 Task: Search one way flight ticket for 2 adults, 2 infants in seat and 1 infant on lap in first from Corpus Christi: Corpus Christi International Airport to Evansville: Evansville Regional Airport on 8-3-2023. Choice of flights is Alaska. Number of bags: 5 checked bags. Price is upto 109000. Outbound departure time preference is 23:30.
Action: Mouse moved to (332, 133)
Screenshot: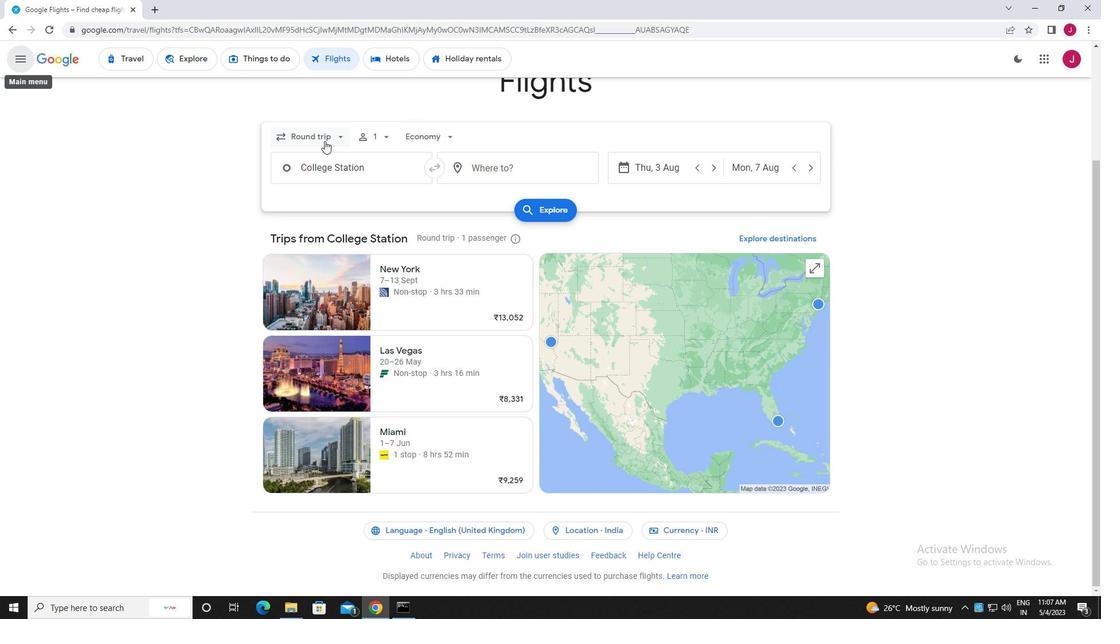
Action: Mouse pressed left at (332, 133)
Screenshot: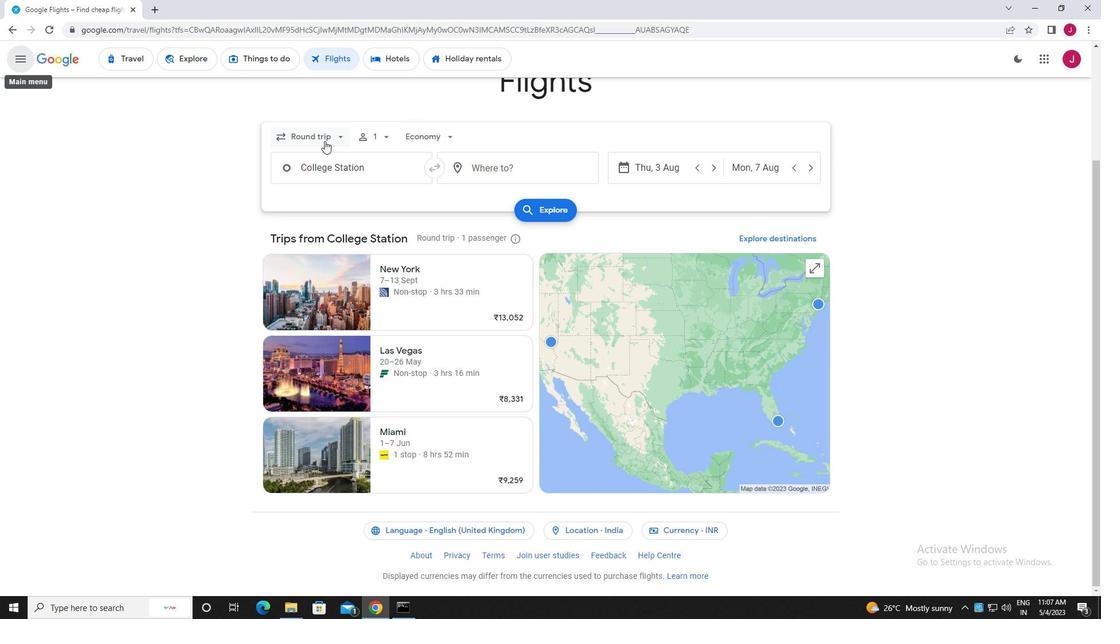 
Action: Mouse moved to (320, 187)
Screenshot: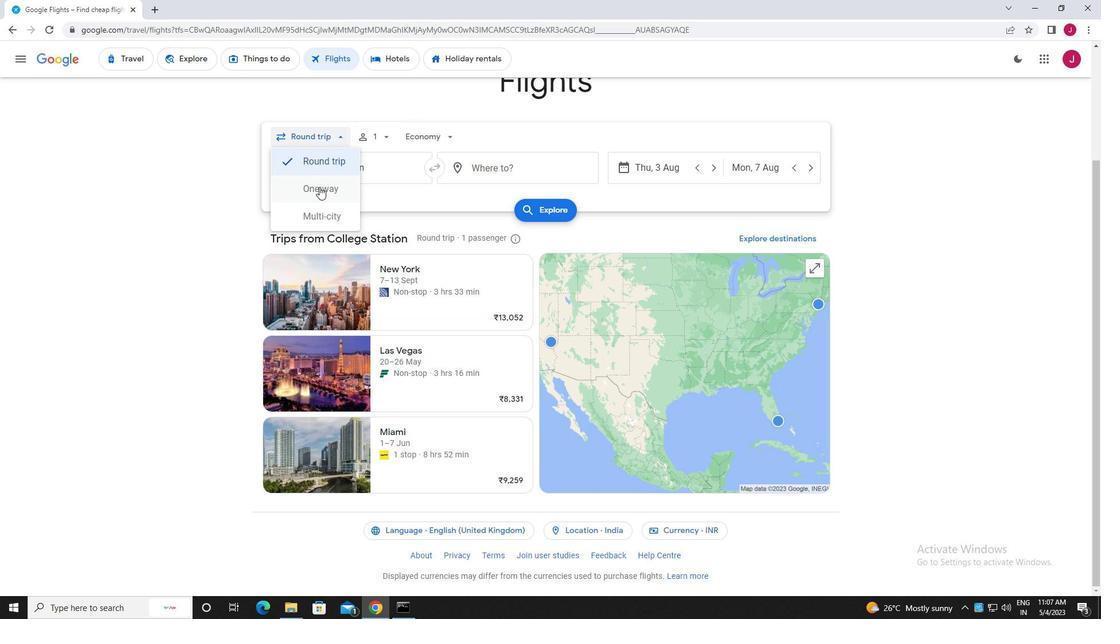 
Action: Mouse pressed left at (320, 187)
Screenshot: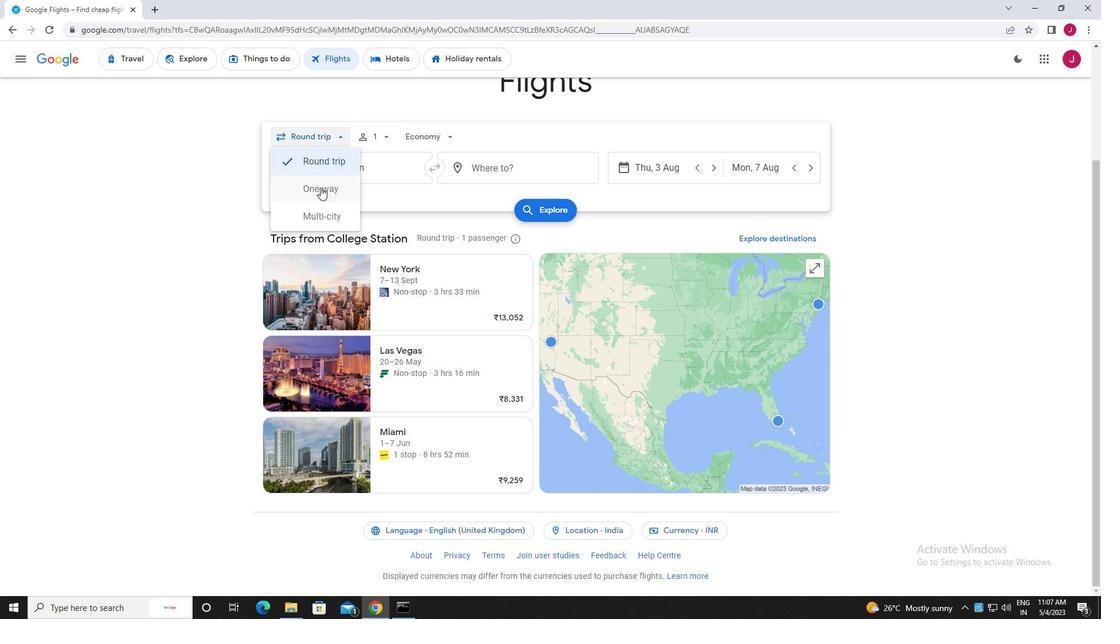 
Action: Mouse moved to (378, 138)
Screenshot: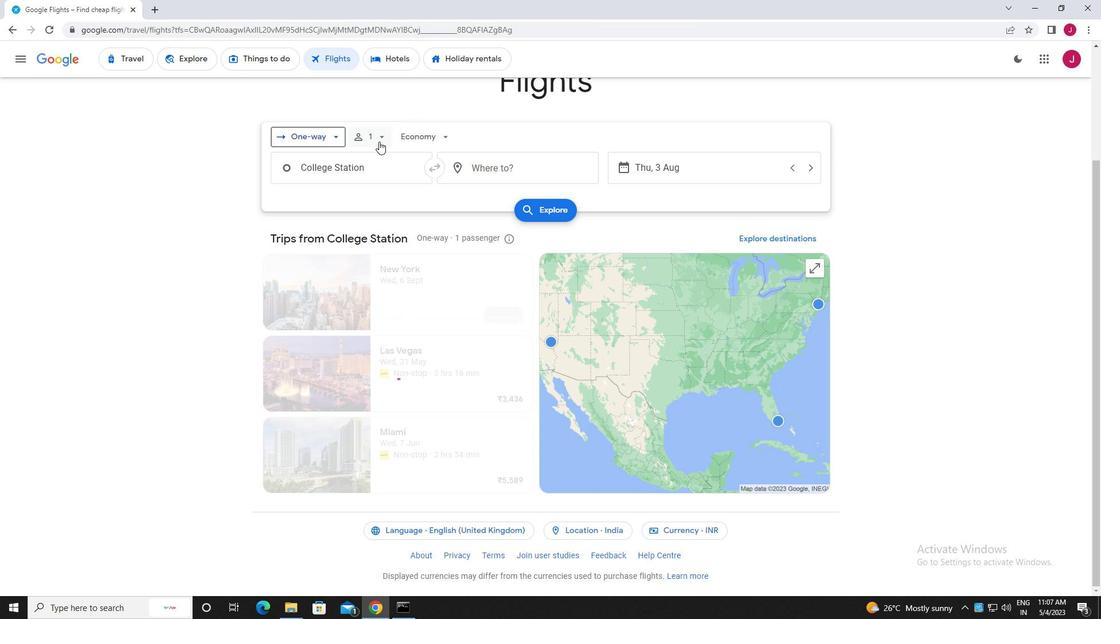 
Action: Mouse pressed left at (378, 138)
Screenshot: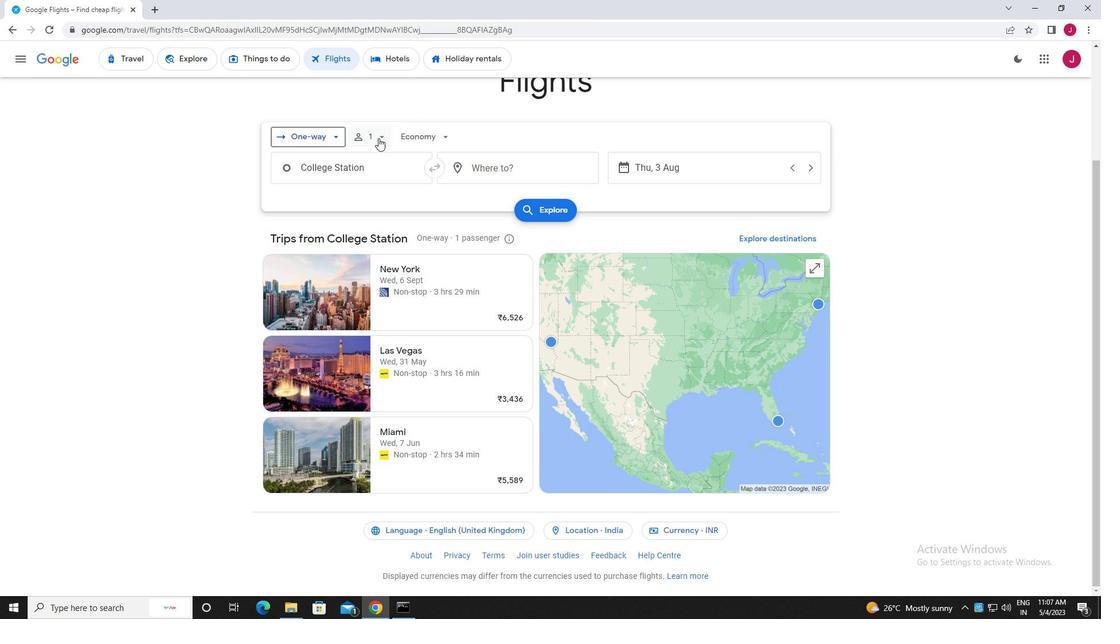 
Action: Mouse moved to (472, 167)
Screenshot: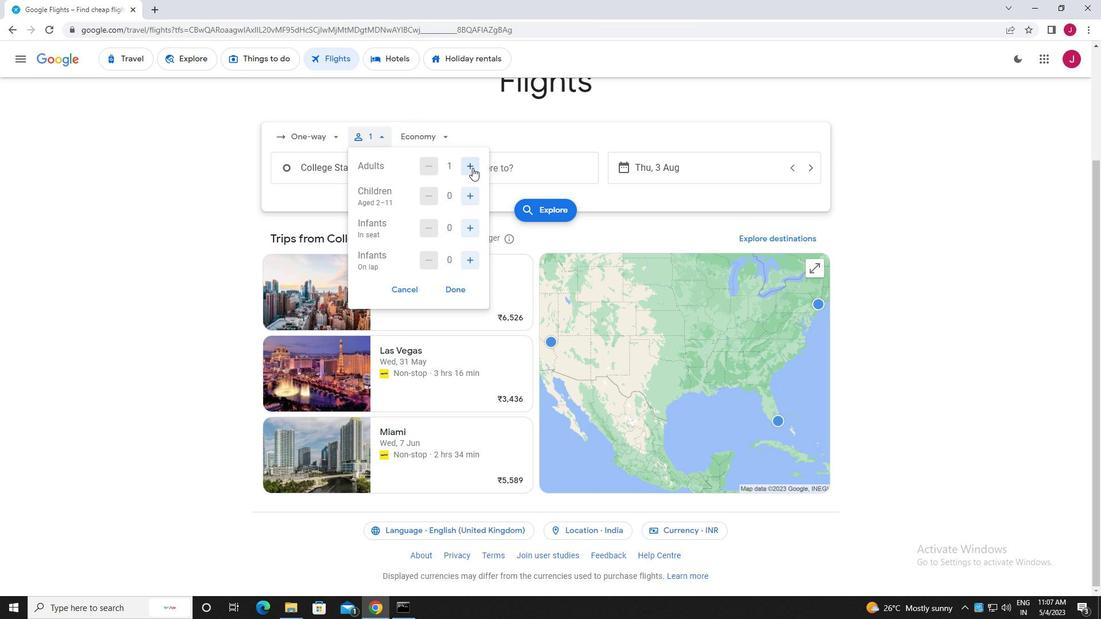 
Action: Mouse pressed left at (472, 167)
Screenshot: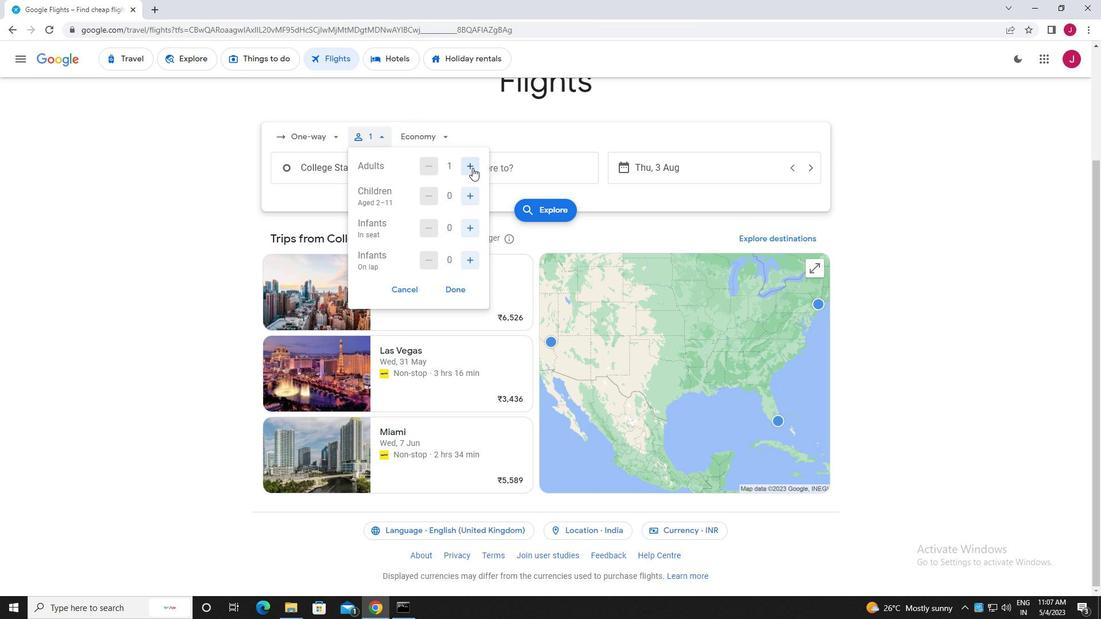 
Action: Mouse moved to (469, 198)
Screenshot: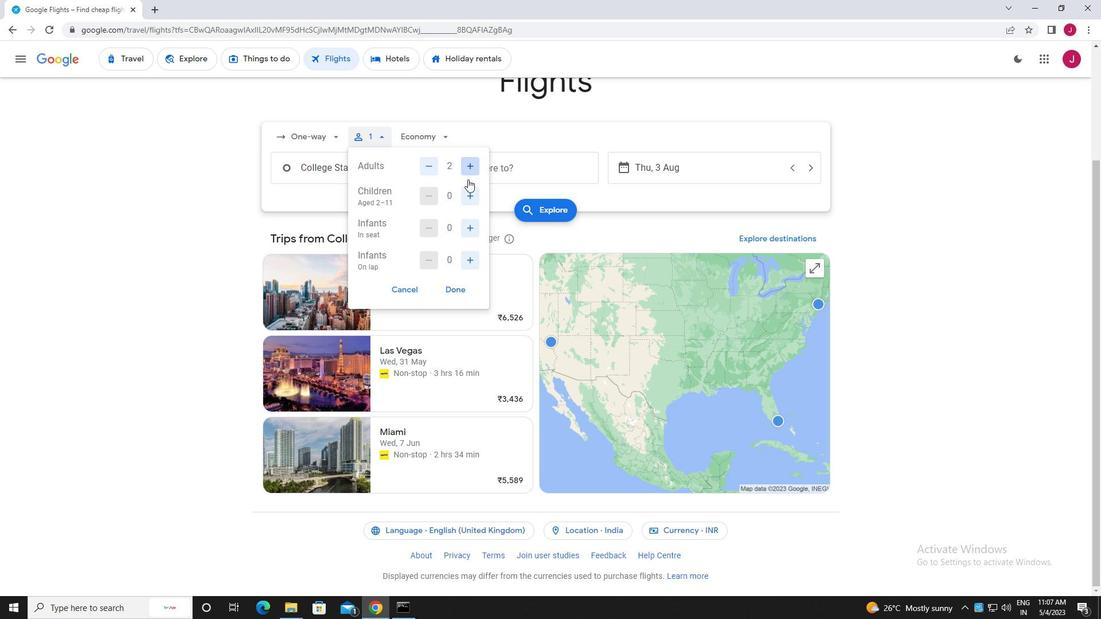 
Action: Mouse pressed left at (469, 198)
Screenshot: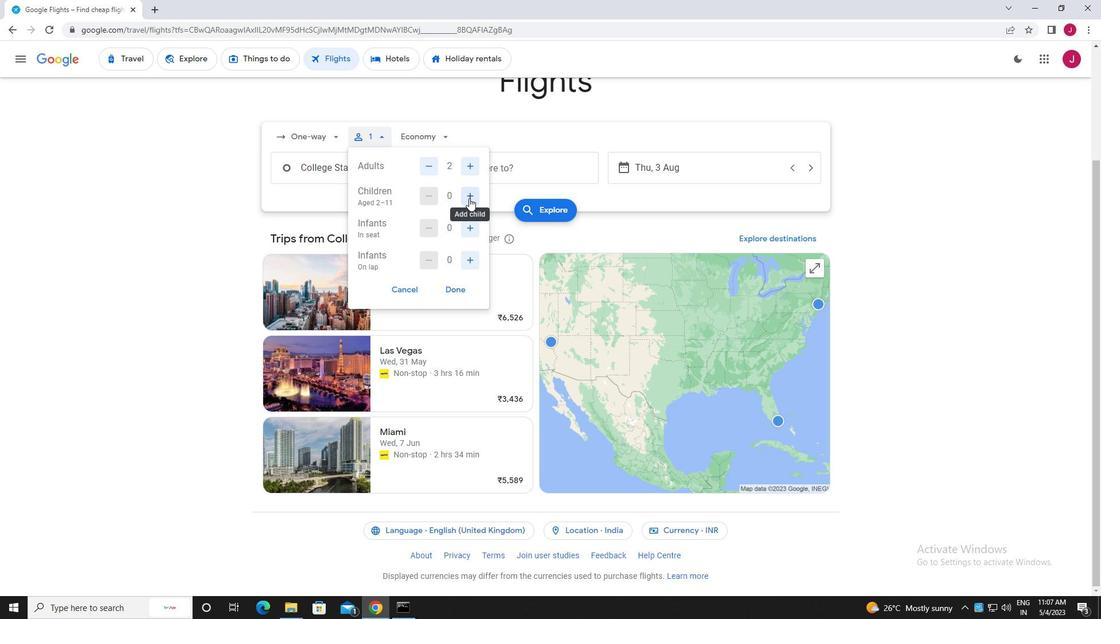 
Action: Mouse pressed left at (469, 198)
Screenshot: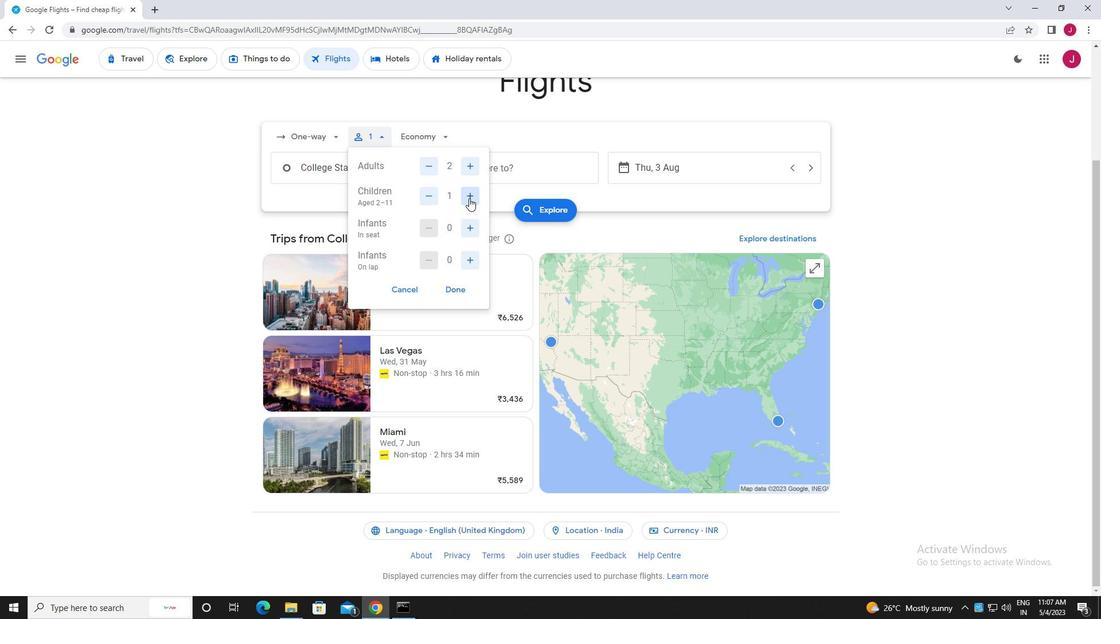 
Action: Mouse moved to (432, 191)
Screenshot: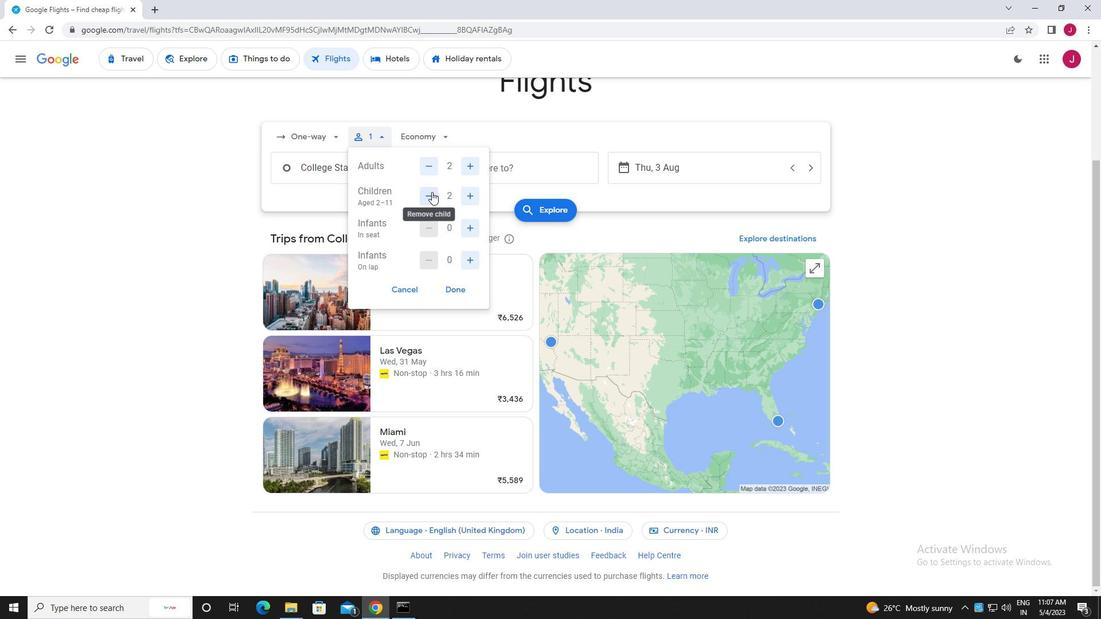 
Action: Mouse pressed left at (432, 191)
Screenshot: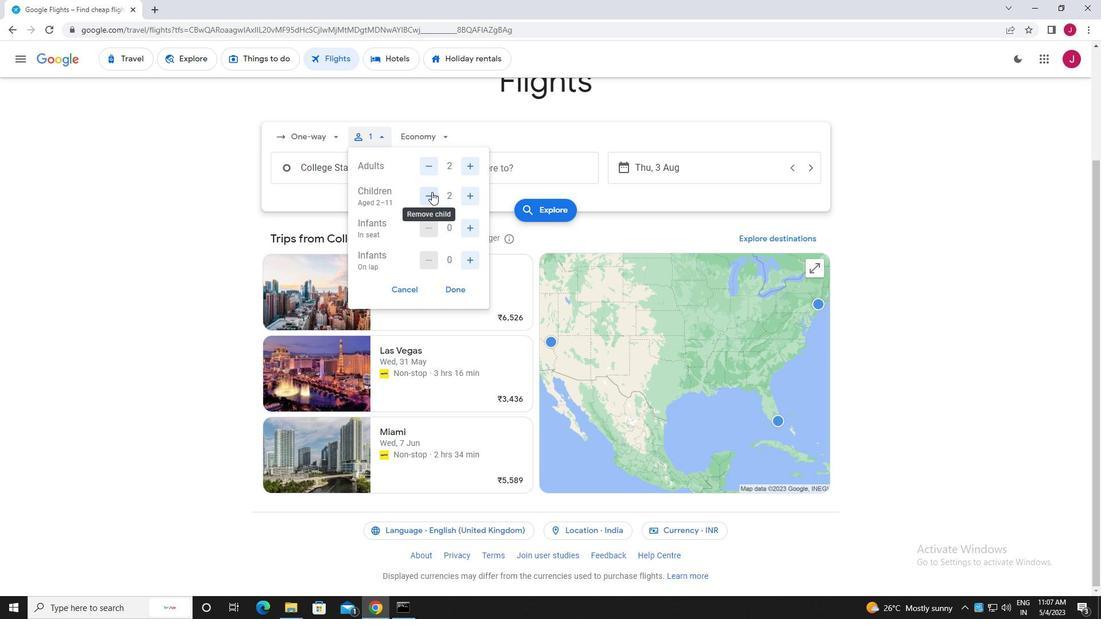 
Action: Mouse pressed left at (432, 191)
Screenshot: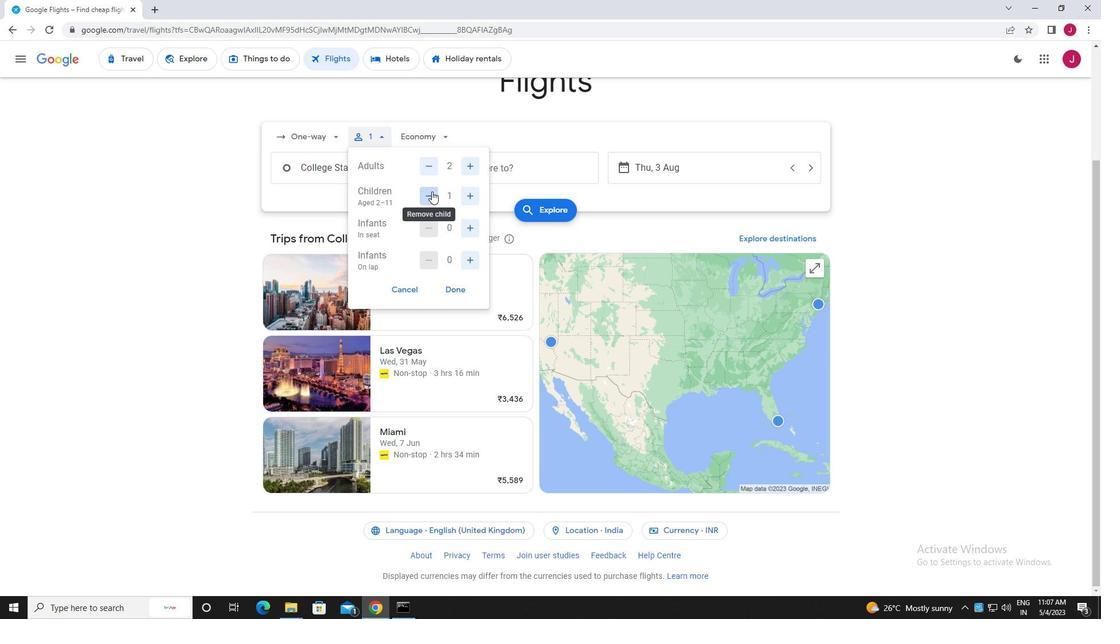 
Action: Mouse moved to (474, 227)
Screenshot: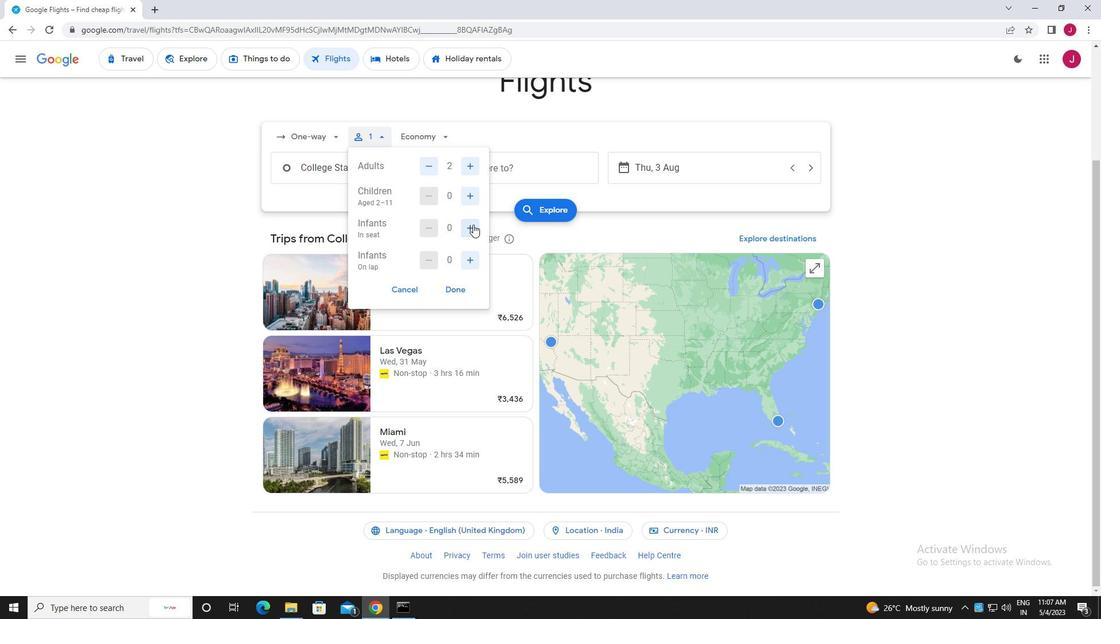 
Action: Mouse pressed left at (474, 227)
Screenshot: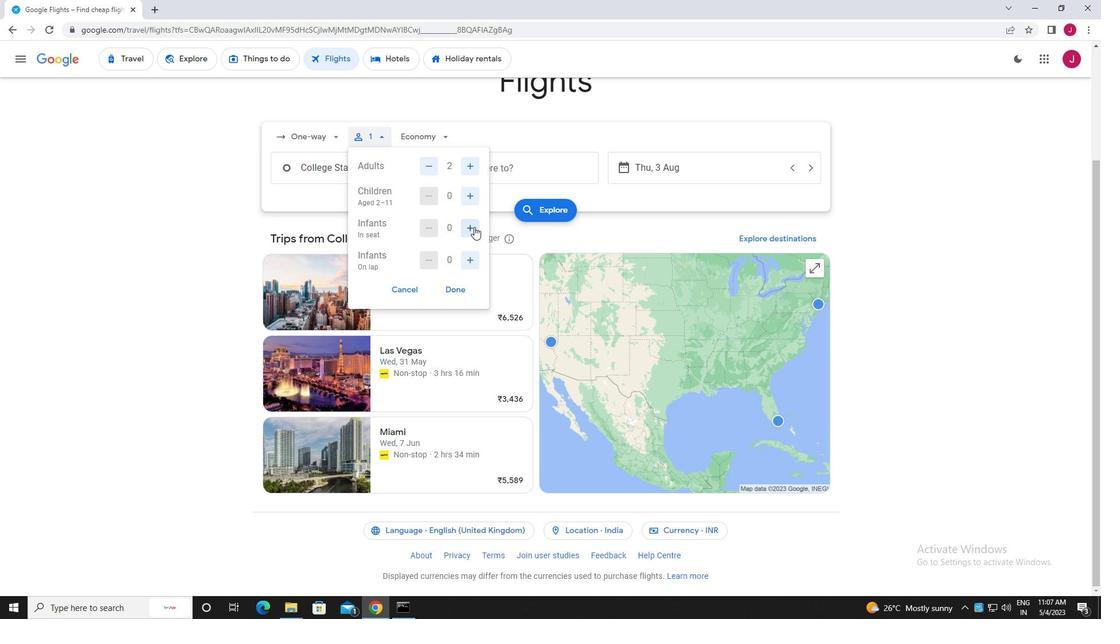 
Action: Mouse pressed left at (474, 227)
Screenshot: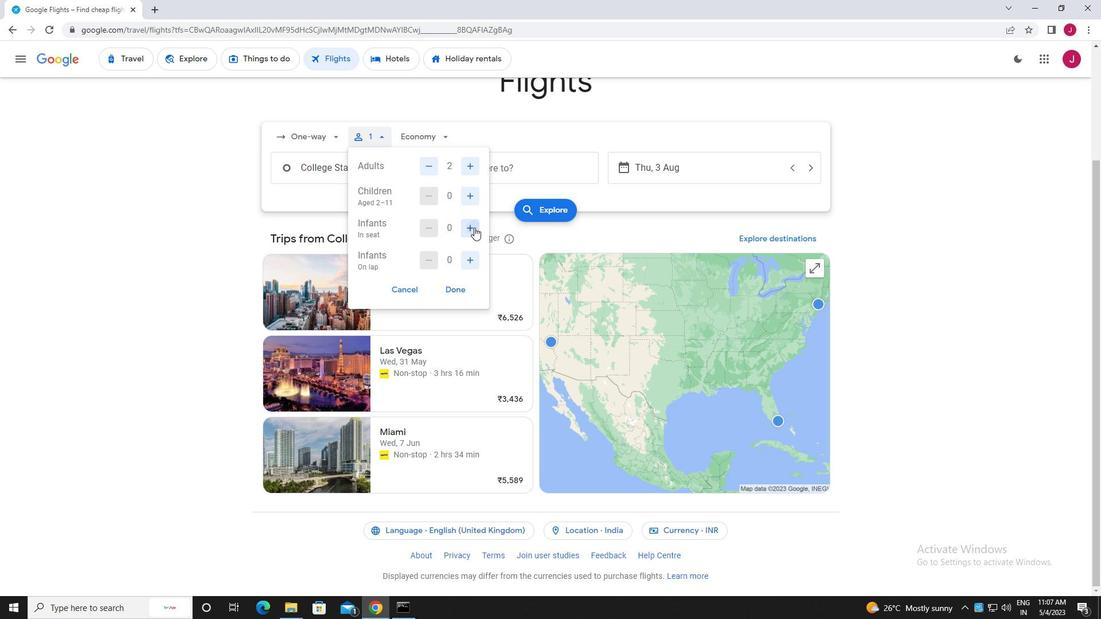 
Action: Mouse moved to (472, 262)
Screenshot: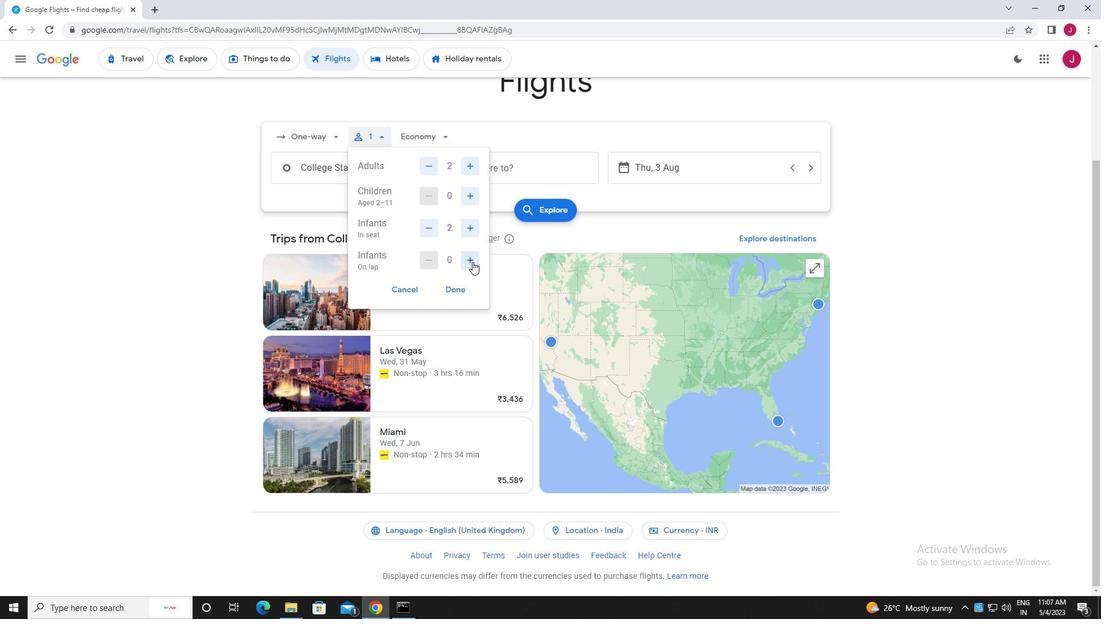 
Action: Mouse pressed left at (472, 262)
Screenshot: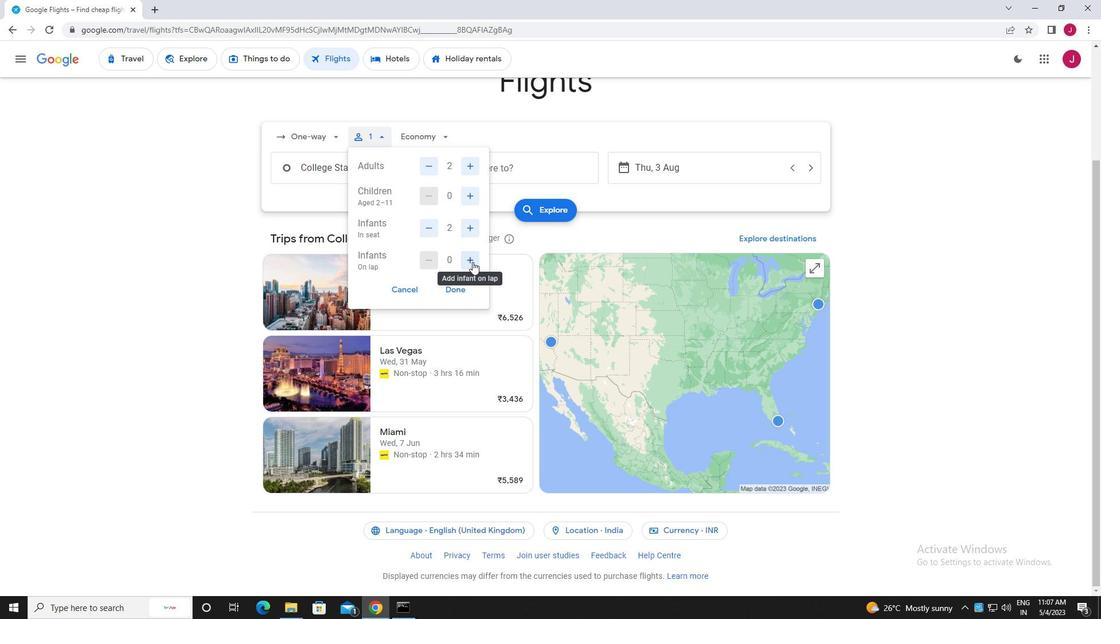 
Action: Mouse moved to (455, 288)
Screenshot: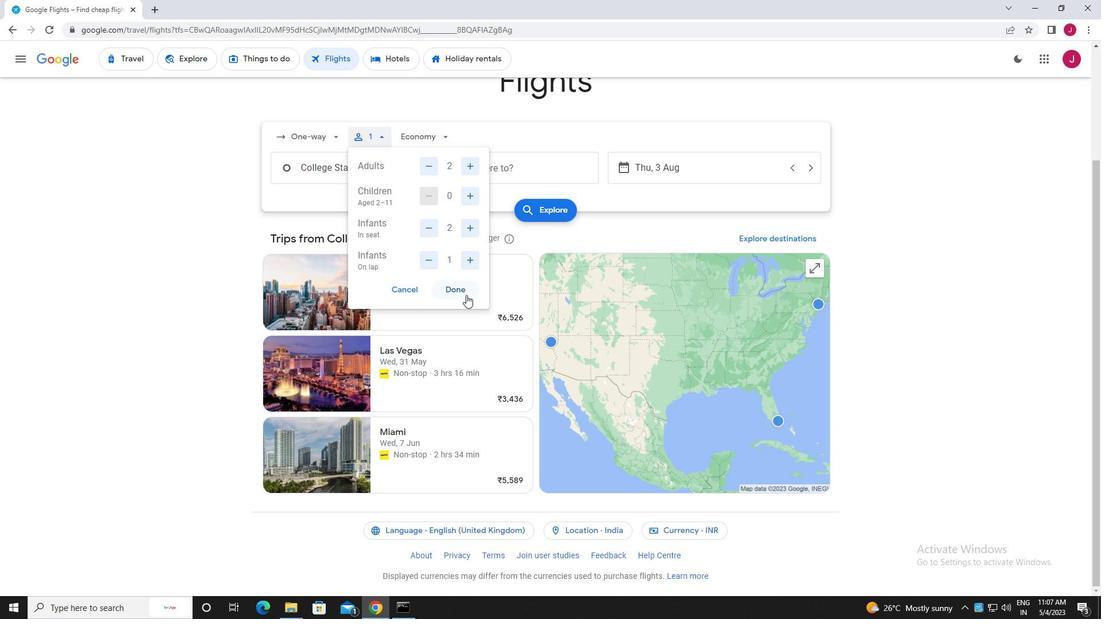 
Action: Mouse pressed left at (455, 288)
Screenshot: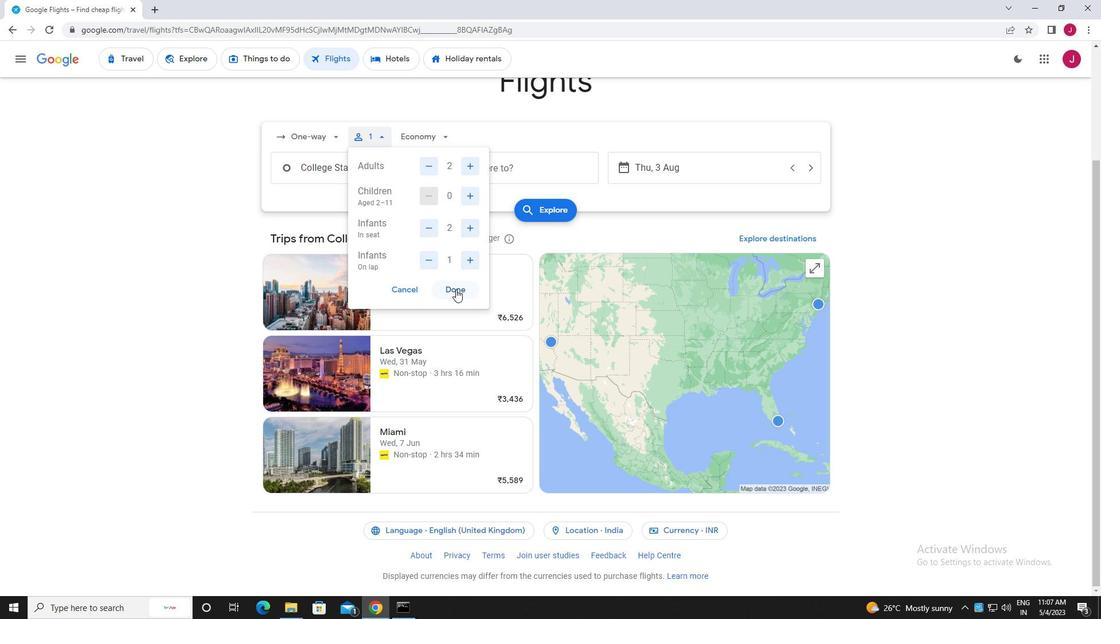 
Action: Mouse moved to (428, 141)
Screenshot: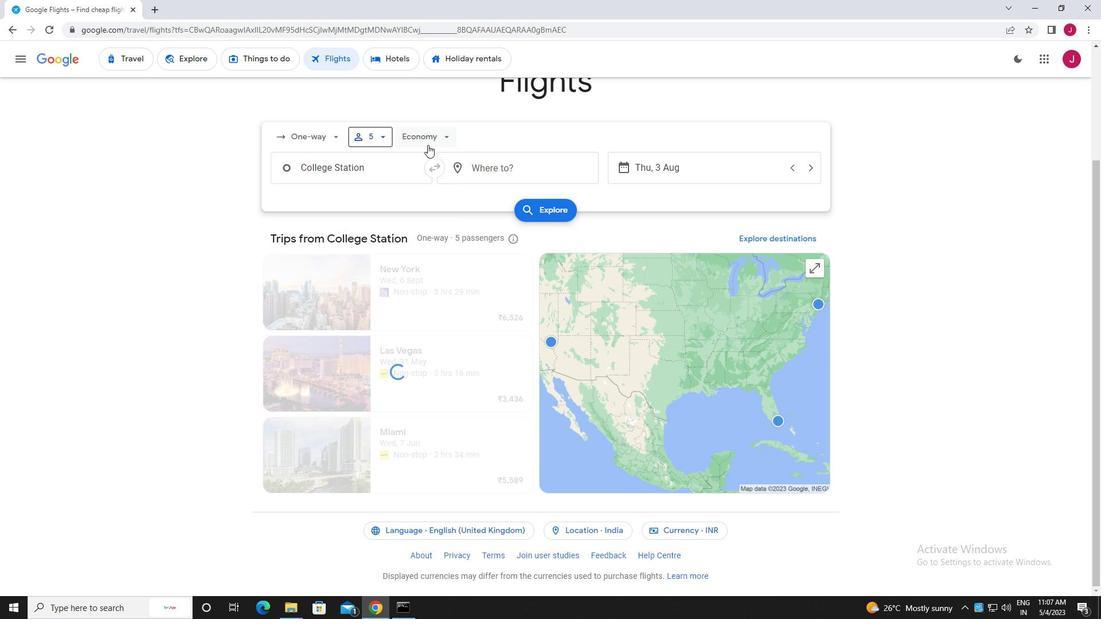 
Action: Mouse pressed left at (428, 141)
Screenshot: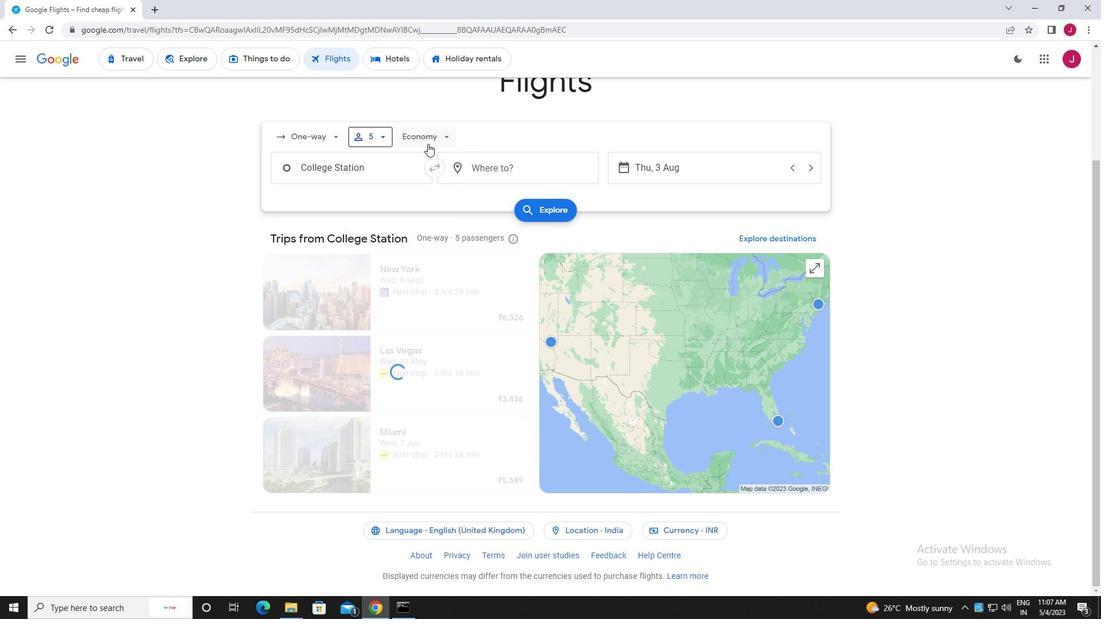 
Action: Mouse moved to (444, 239)
Screenshot: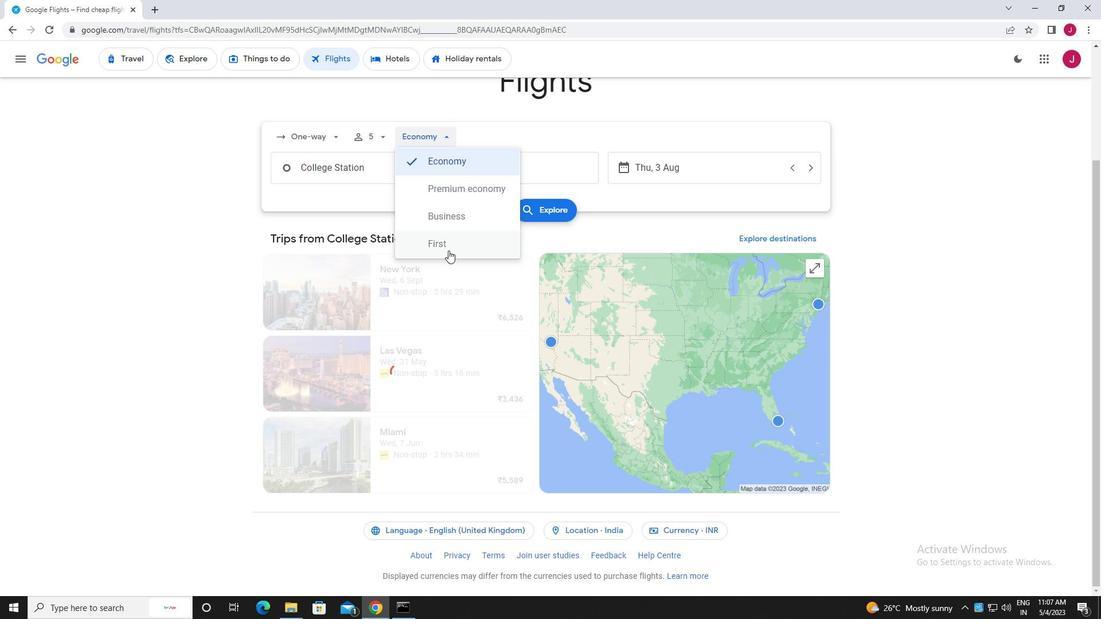 
Action: Mouse pressed left at (444, 239)
Screenshot: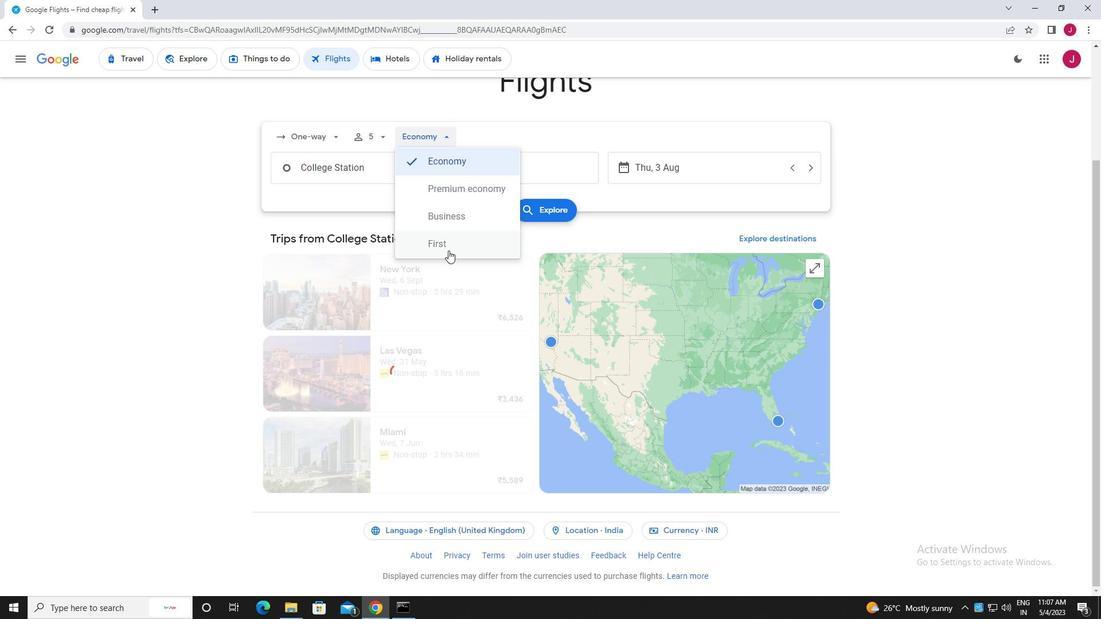 
Action: Mouse moved to (375, 173)
Screenshot: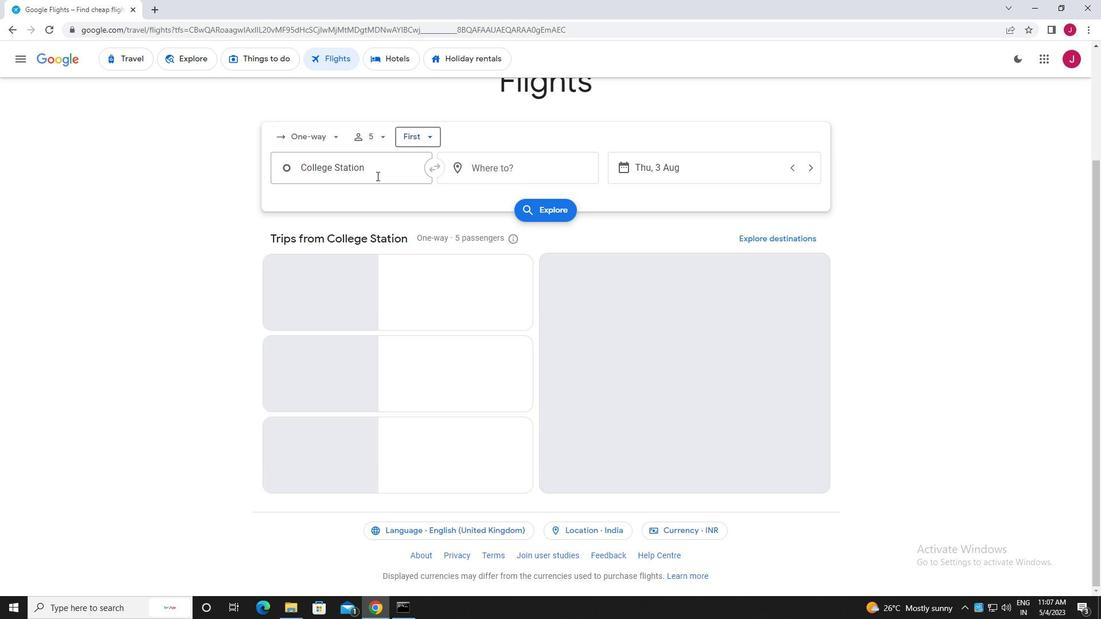 
Action: Mouse pressed left at (375, 173)
Screenshot: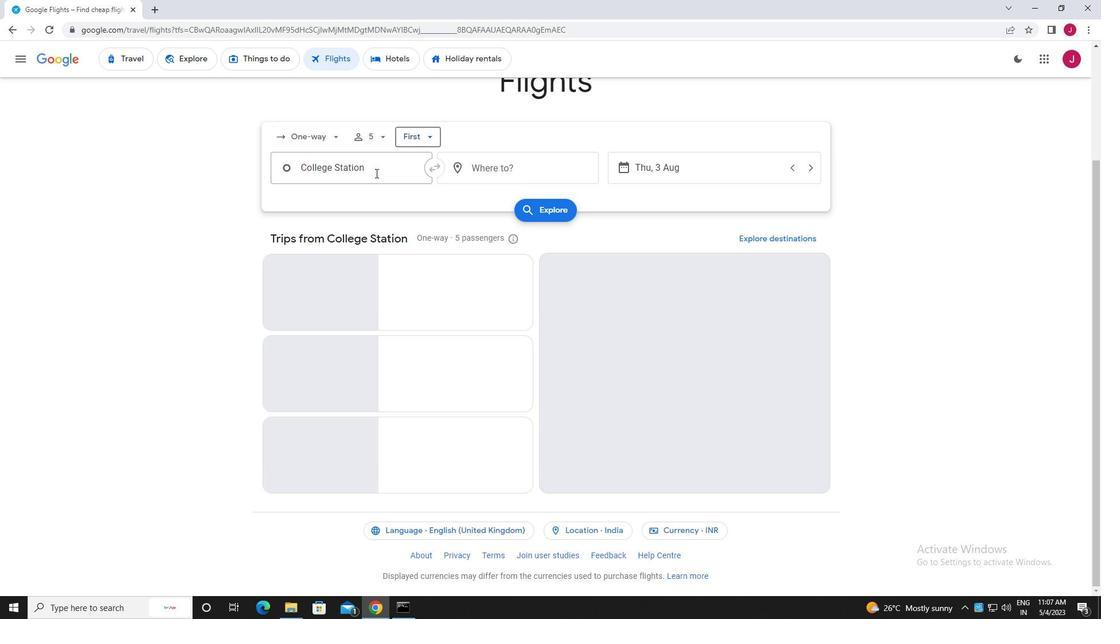 
Action: Mouse moved to (375, 173)
Screenshot: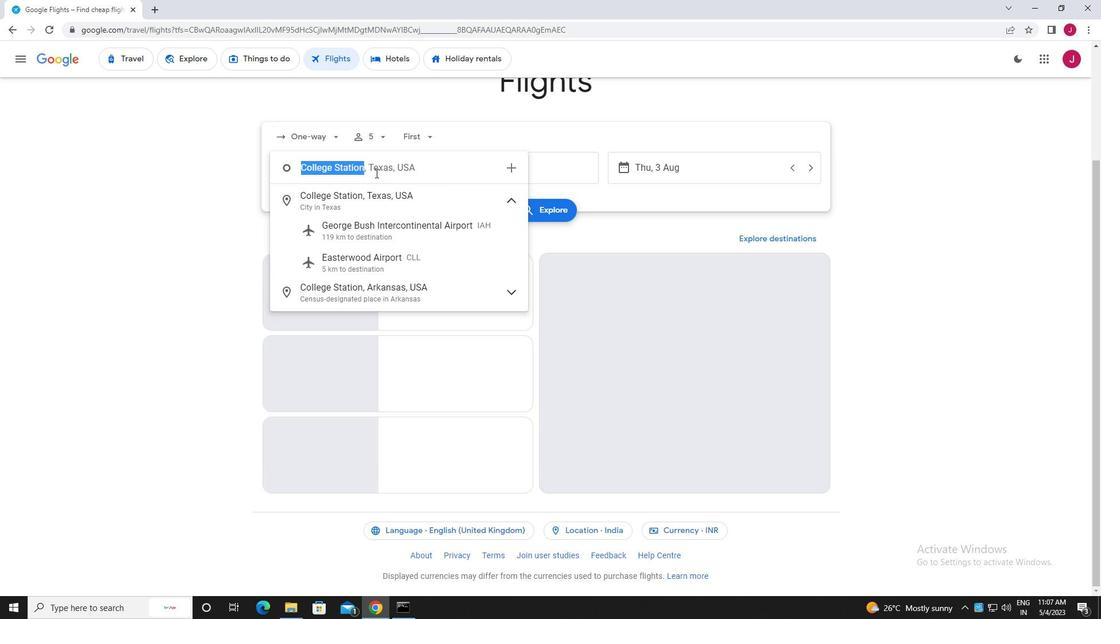 
Action: Key pressed corpus
Screenshot: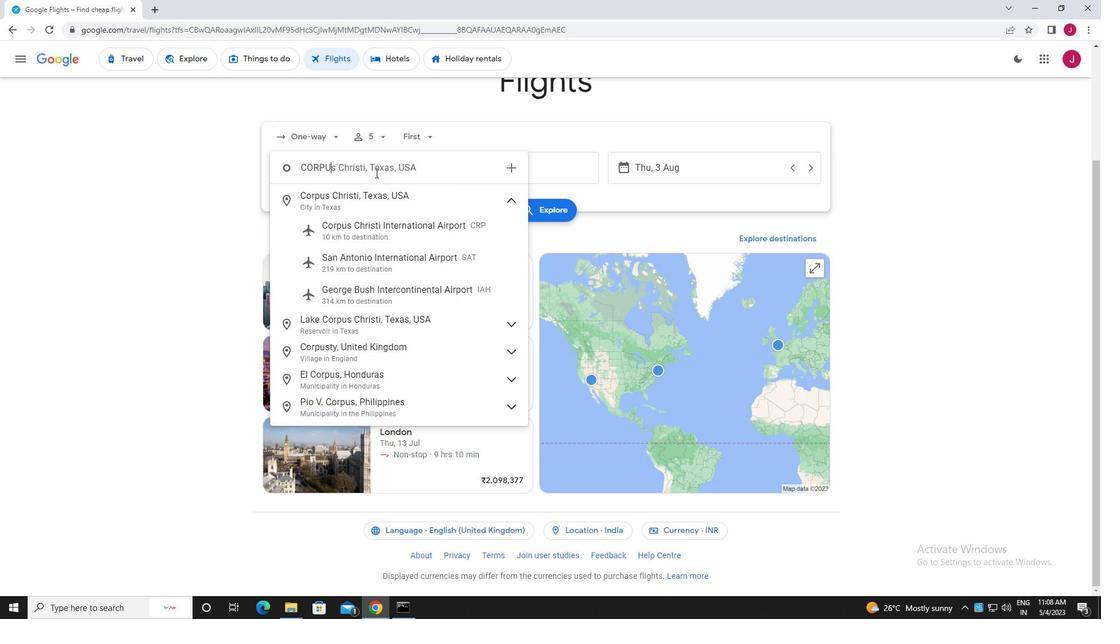 
Action: Mouse moved to (398, 226)
Screenshot: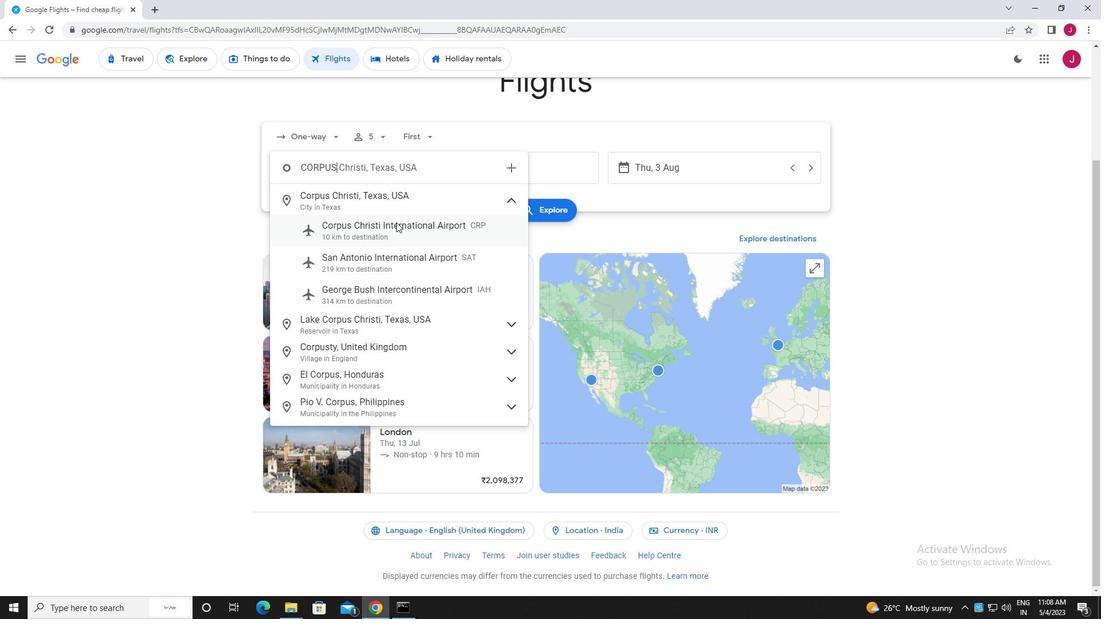 
Action: Mouse pressed left at (398, 226)
Screenshot: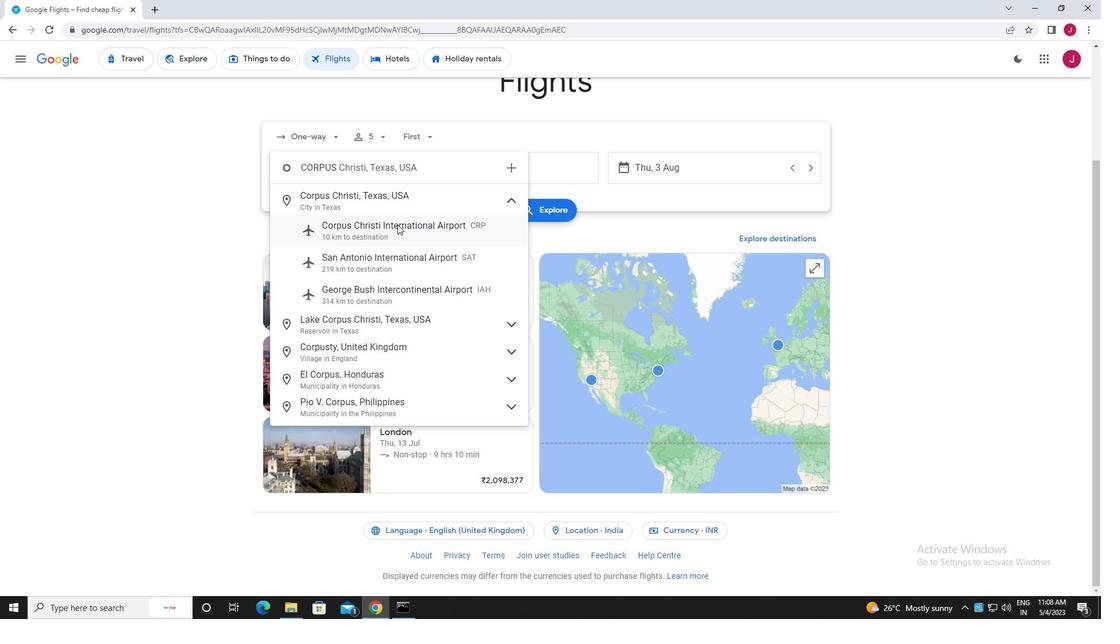 
Action: Mouse moved to (520, 171)
Screenshot: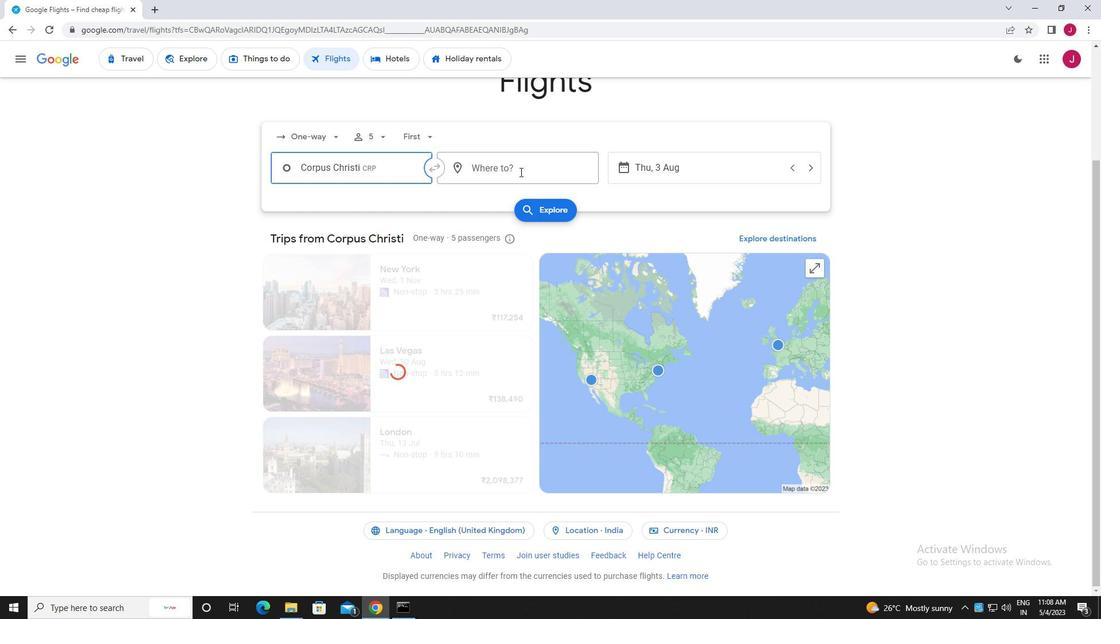 
Action: Mouse pressed left at (520, 171)
Screenshot: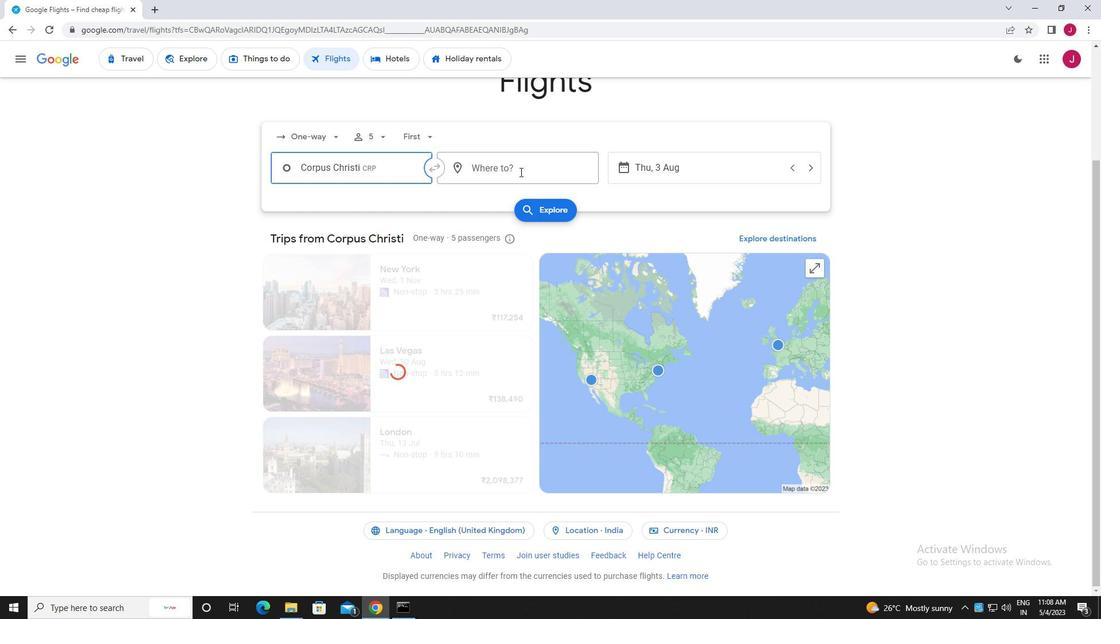 
Action: Mouse moved to (525, 169)
Screenshot: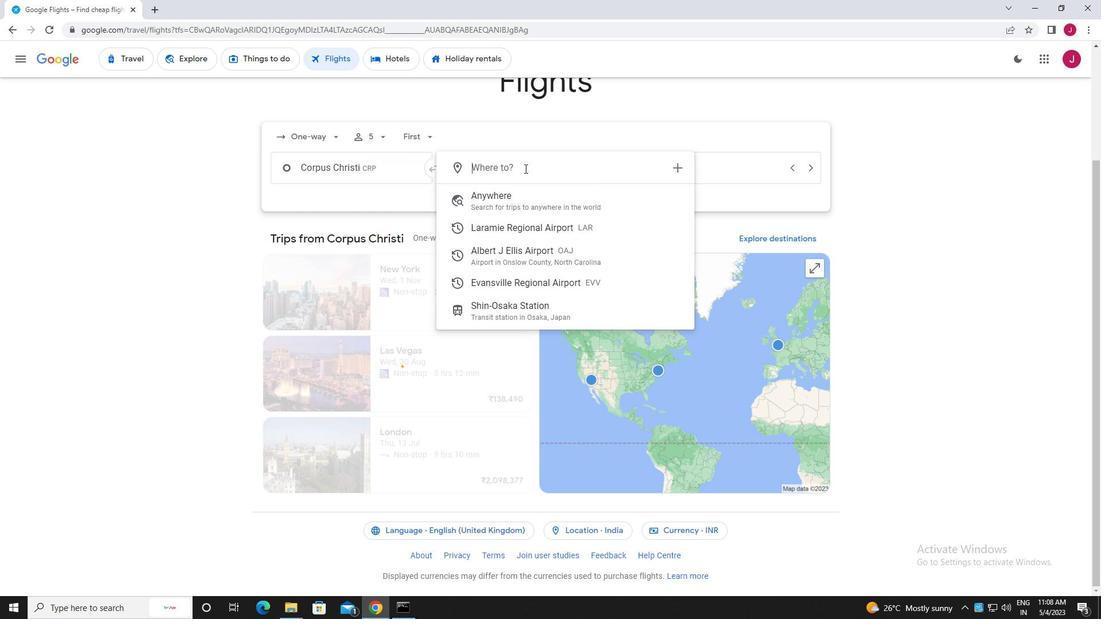 
Action: Key pressed evans
Screenshot: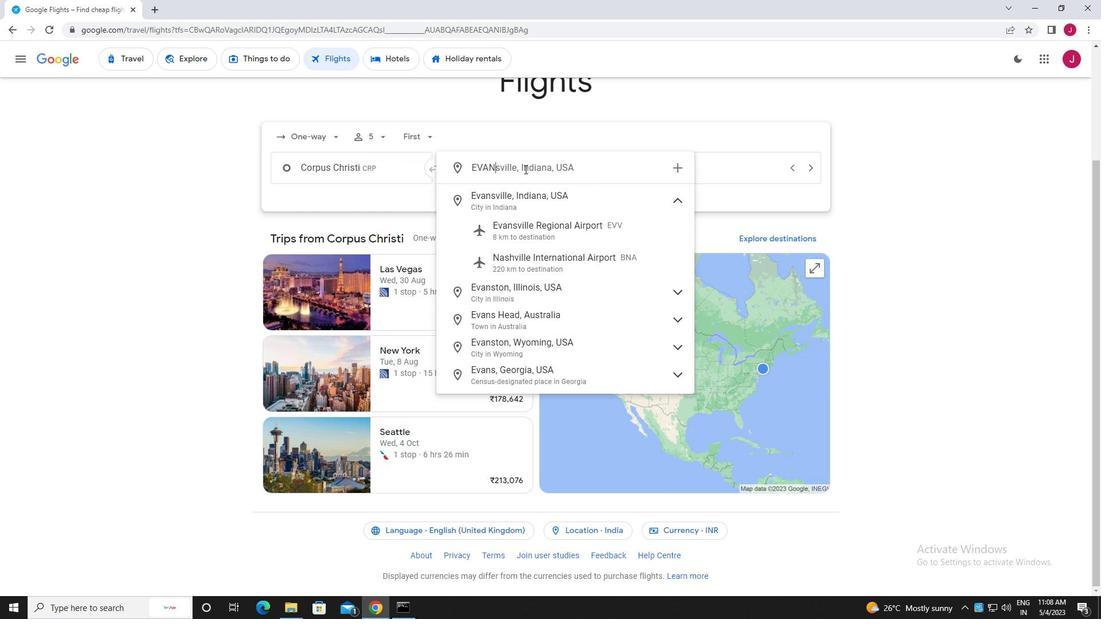 
Action: Mouse moved to (569, 230)
Screenshot: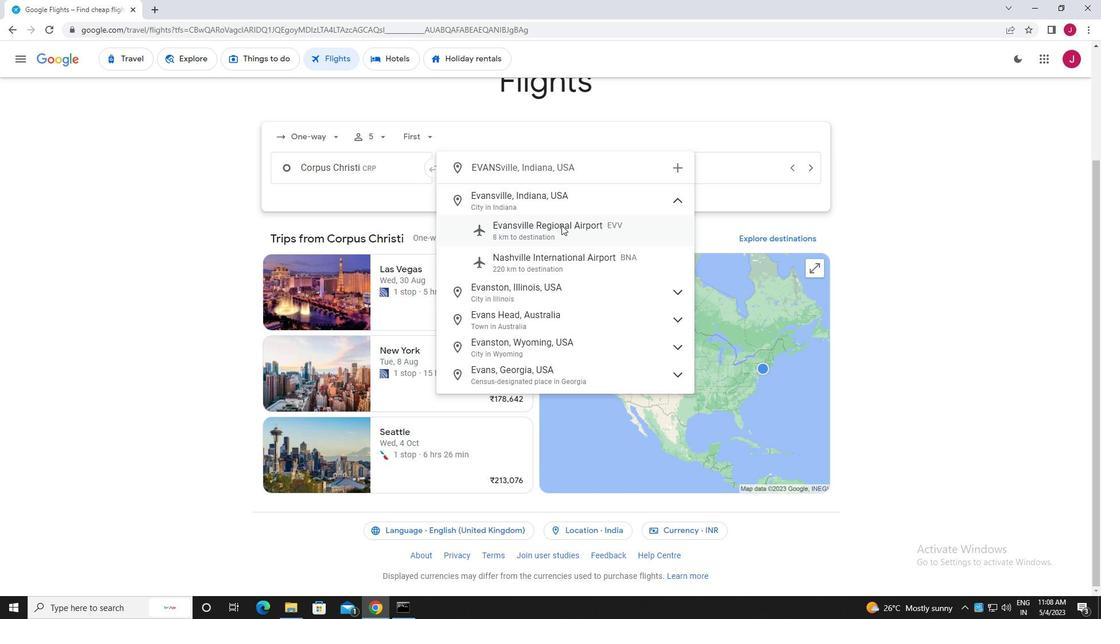
Action: Mouse pressed left at (569, 230)
Screenshot: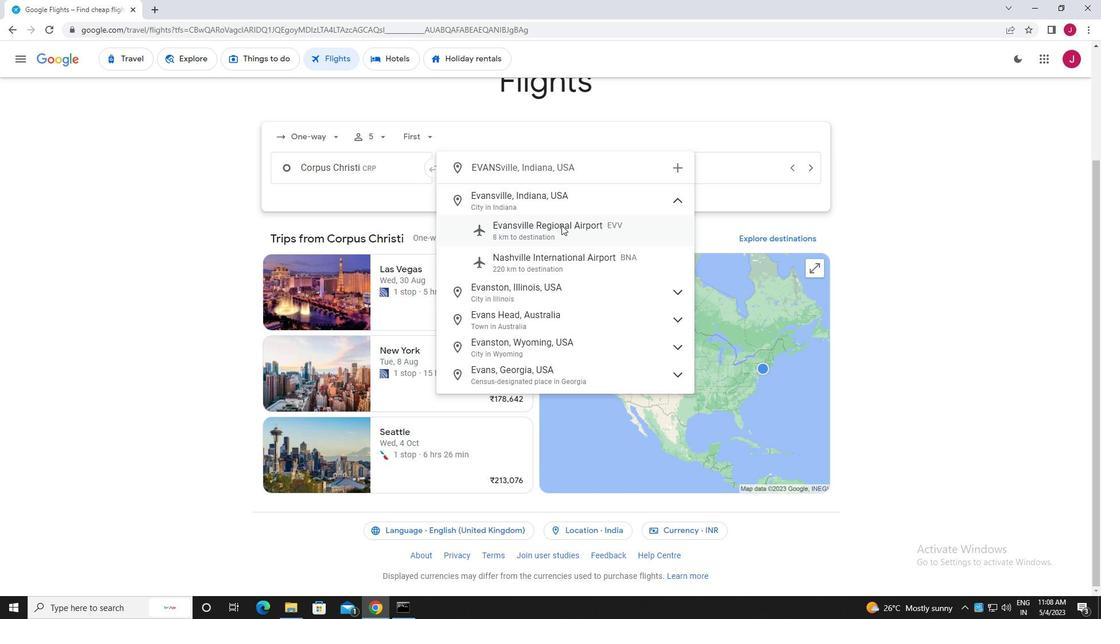 
Action: Mouse moved to (683, 168)
Screenshot: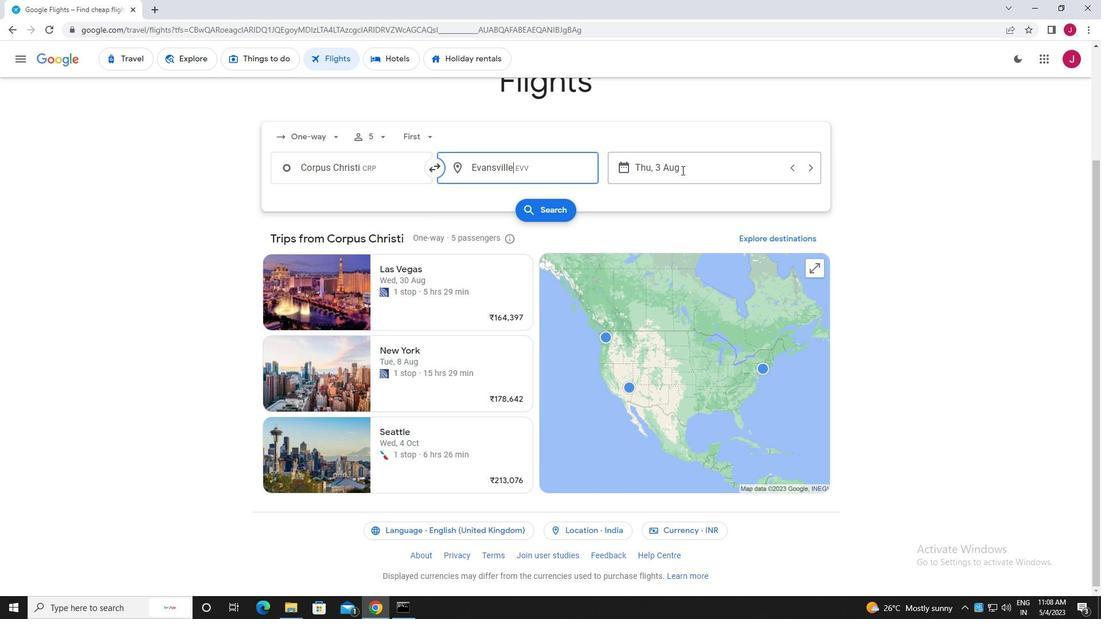 
Action: Mouse pressed left at (683, 168)
Screenshot: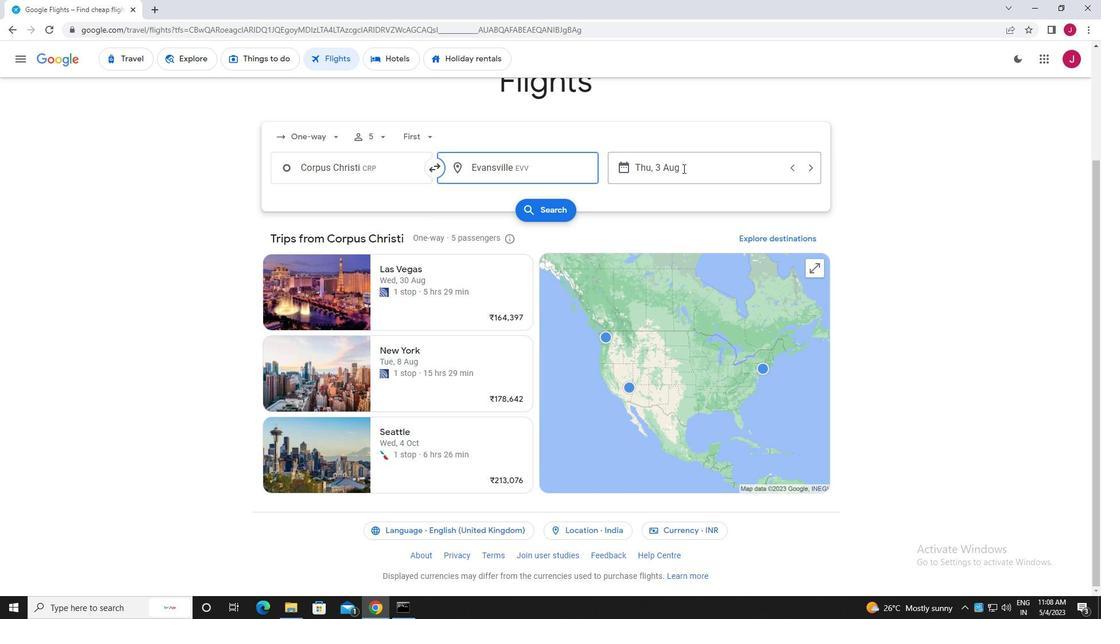 
Action: Mouse moved to (531, 264)
Screenshot: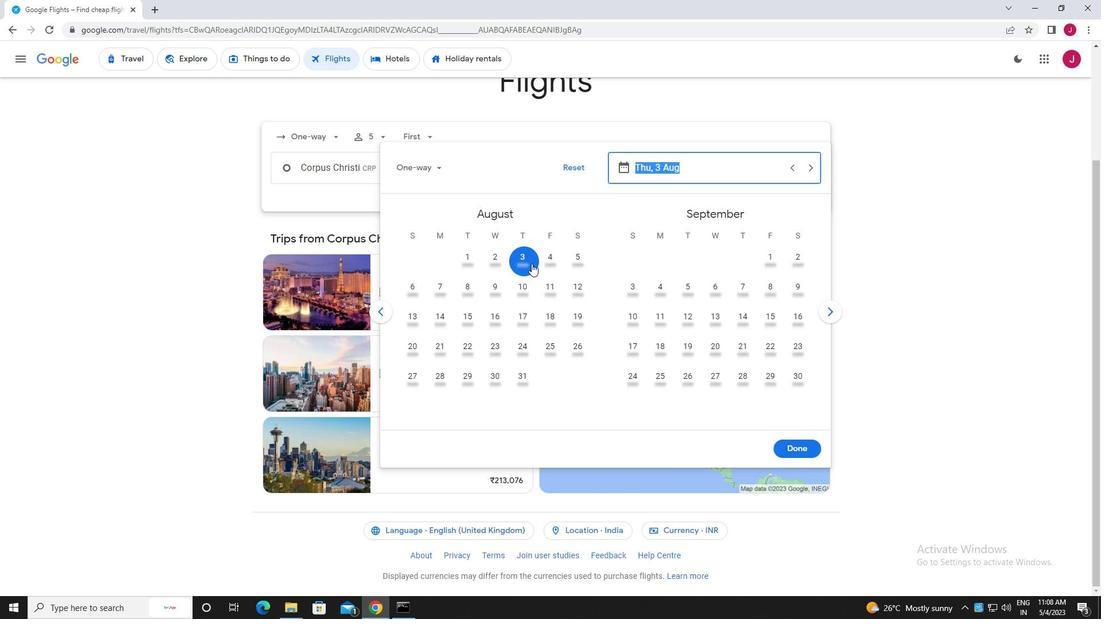 
Action: Mouse pressed left at (531, 264)
Screenshot: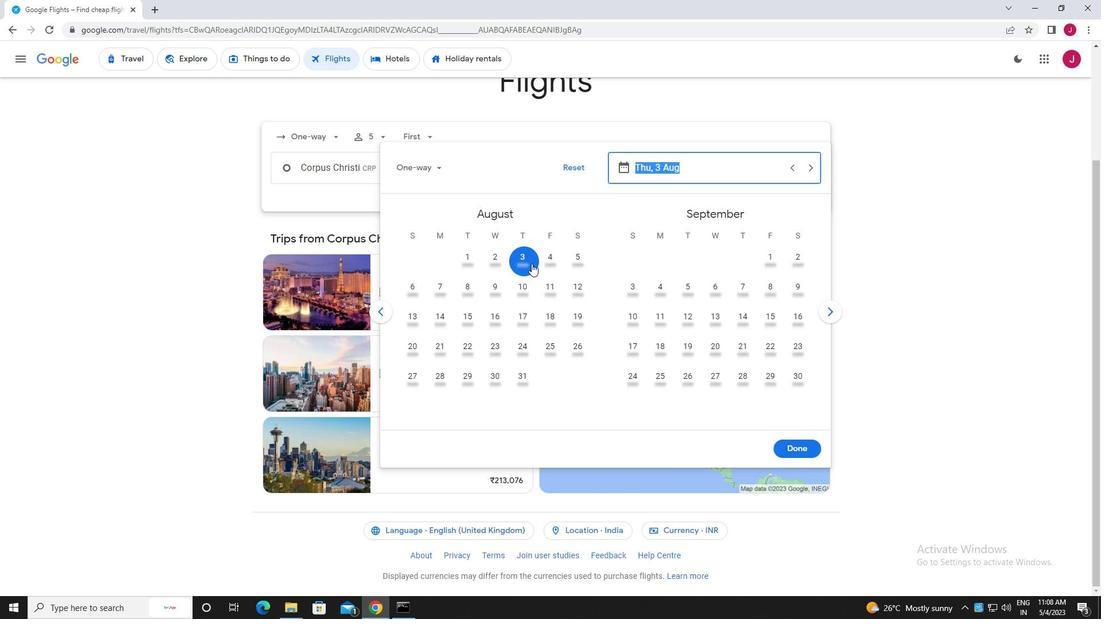 
Action: Mouse moved to (807, 448)
Screenshot: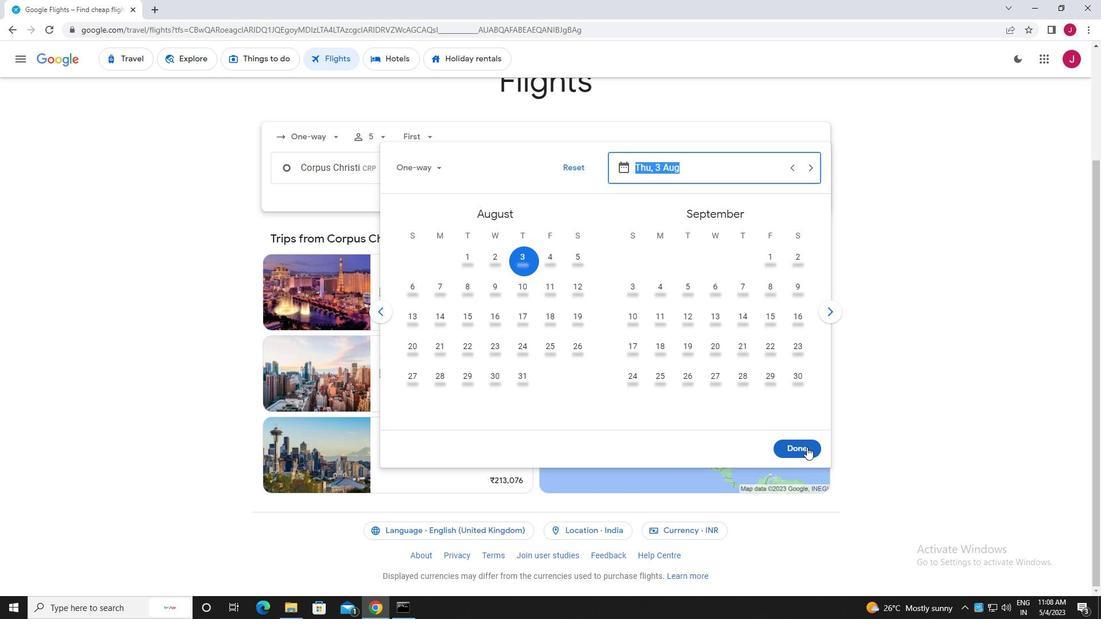 
Action: Mouse pressed left at (807, 448)
Screenshot: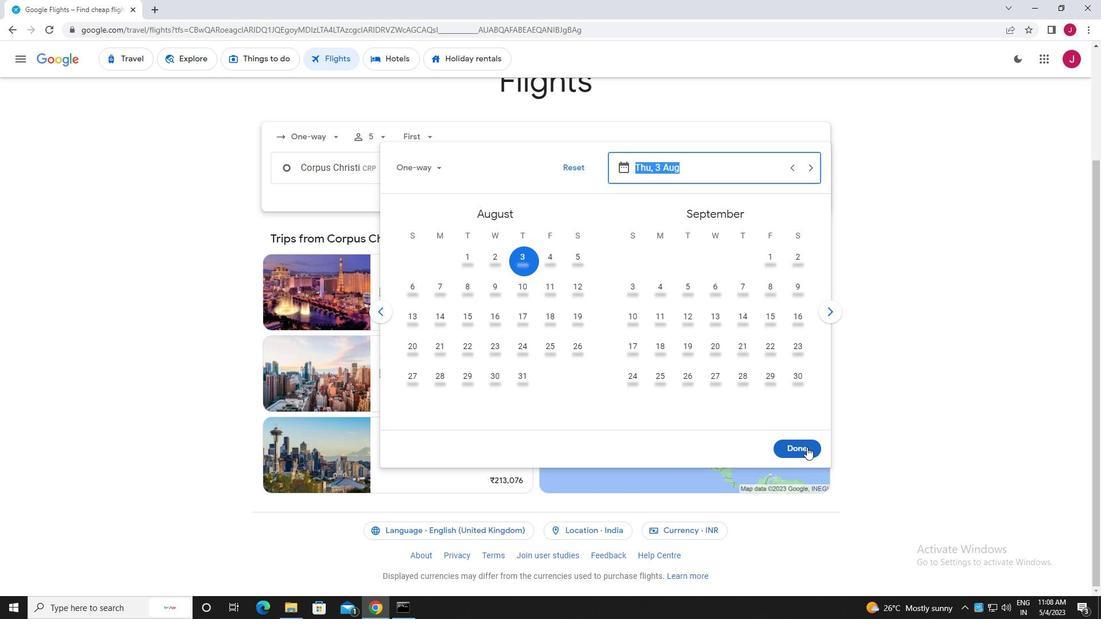 
Action: Mouse moved to (553, 215)
Screenshot: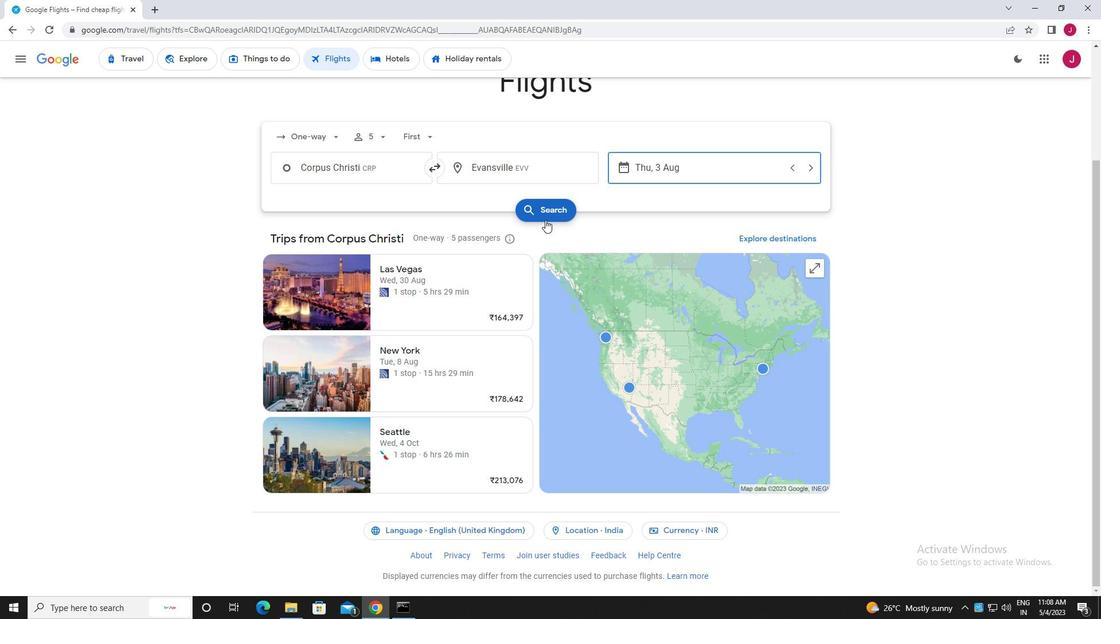 
Action: Mouse pressed left at (553, 215)
Screenshot: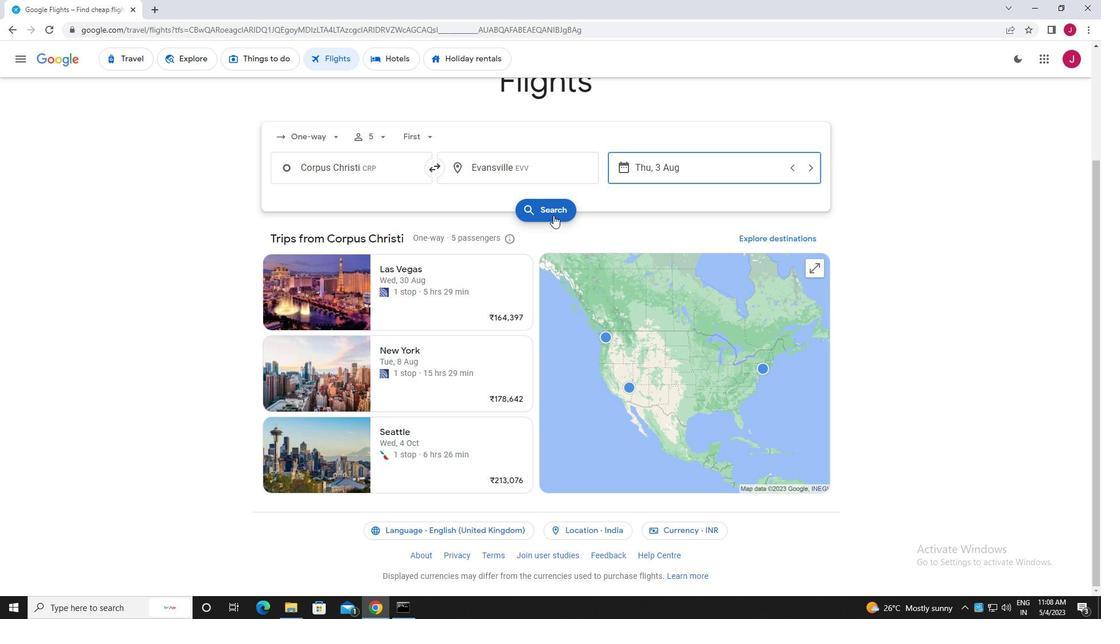 
Action: Mouse moved to (297, 165)
Screenshot: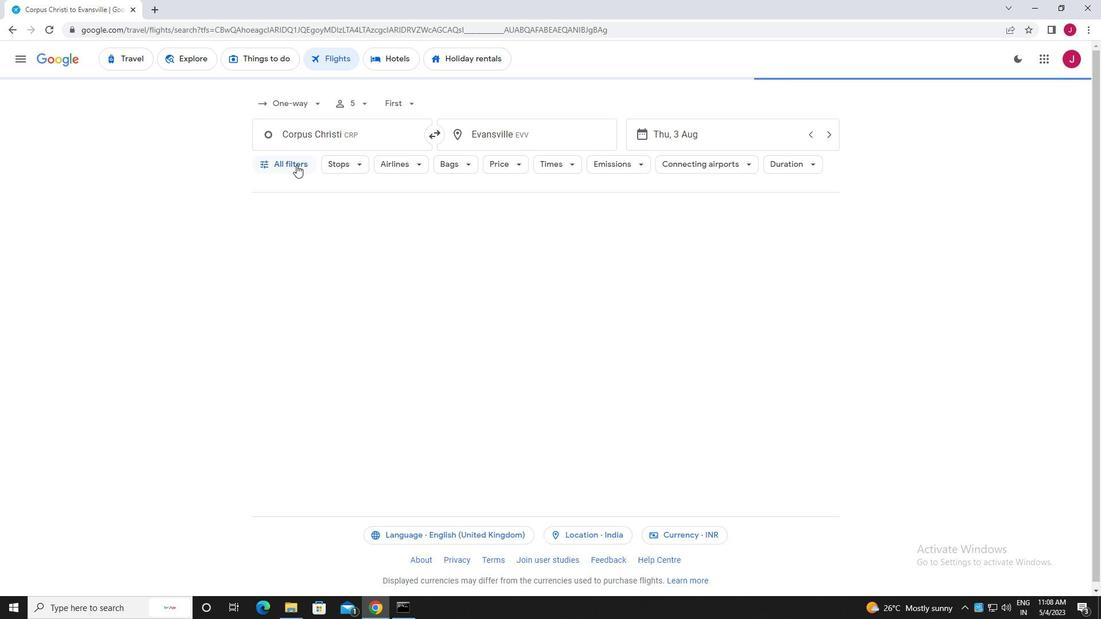
Action: Mouse pressed left at (297, 165)
Screenshot: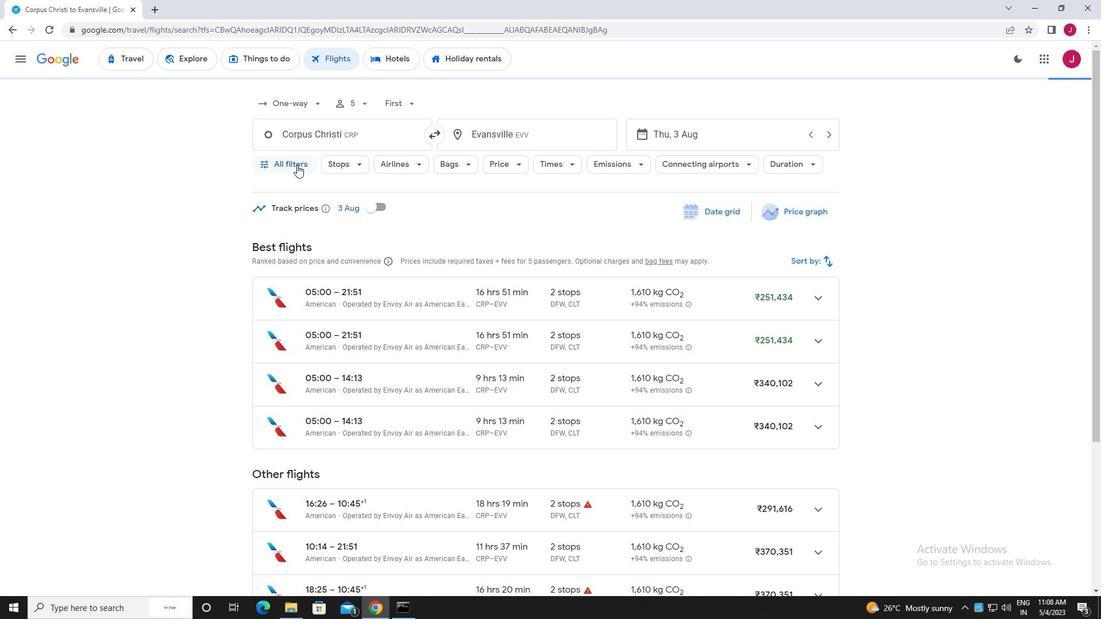 
Action: Mouse moved to (354, 249)
Screenshot: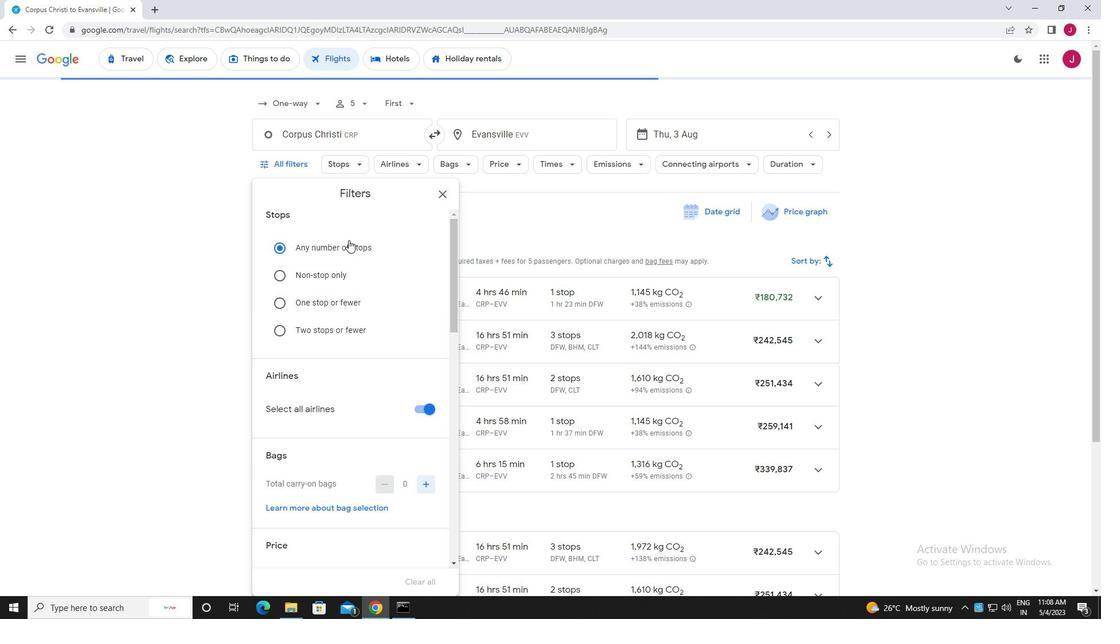
Action: Mouse scrolled (354, 248) with delta (0, 0)
Screenshot: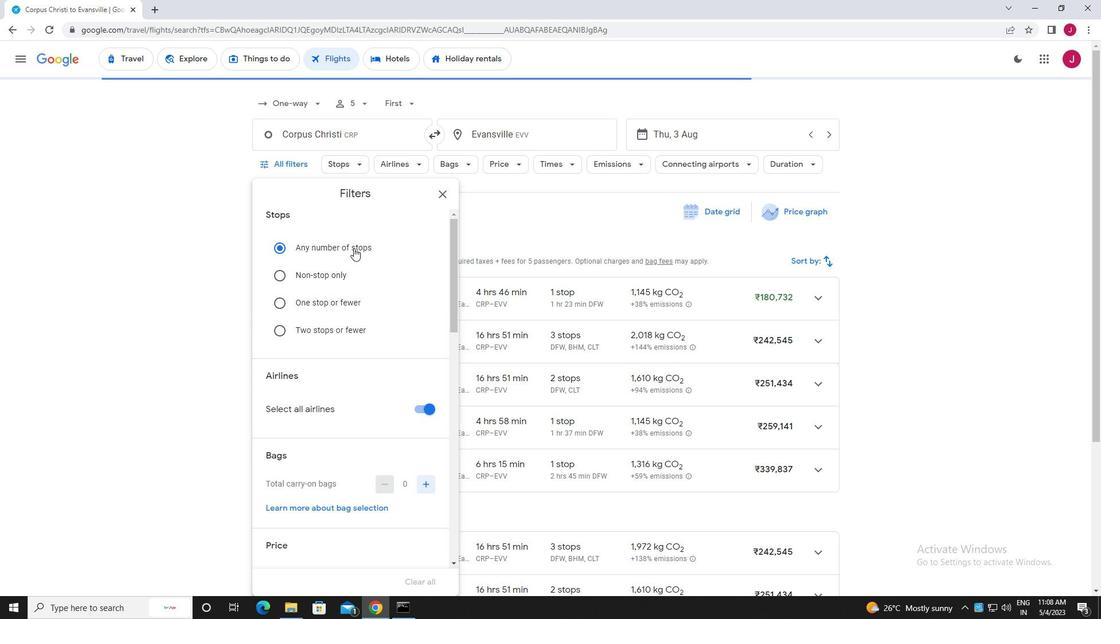 
Action: Mouse scrolled (354, 248) with delta (0, 0)
Screenshot: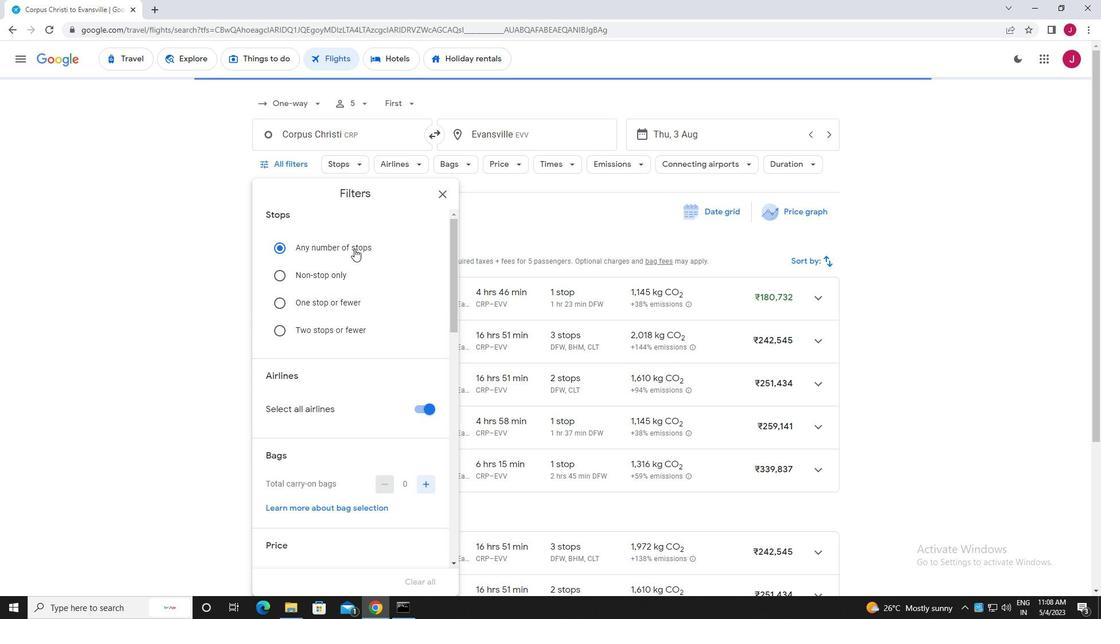 
Action: Mouse moved to (428, 293)
Screenshot: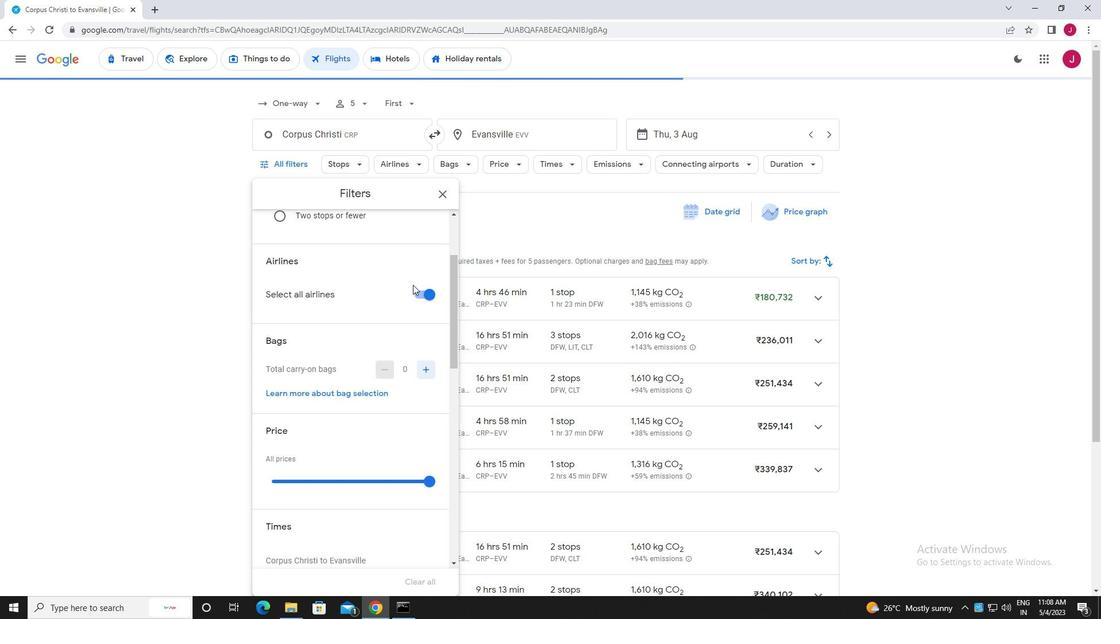 
Action: Mouse pressed left at (428, 293)
Screenshot: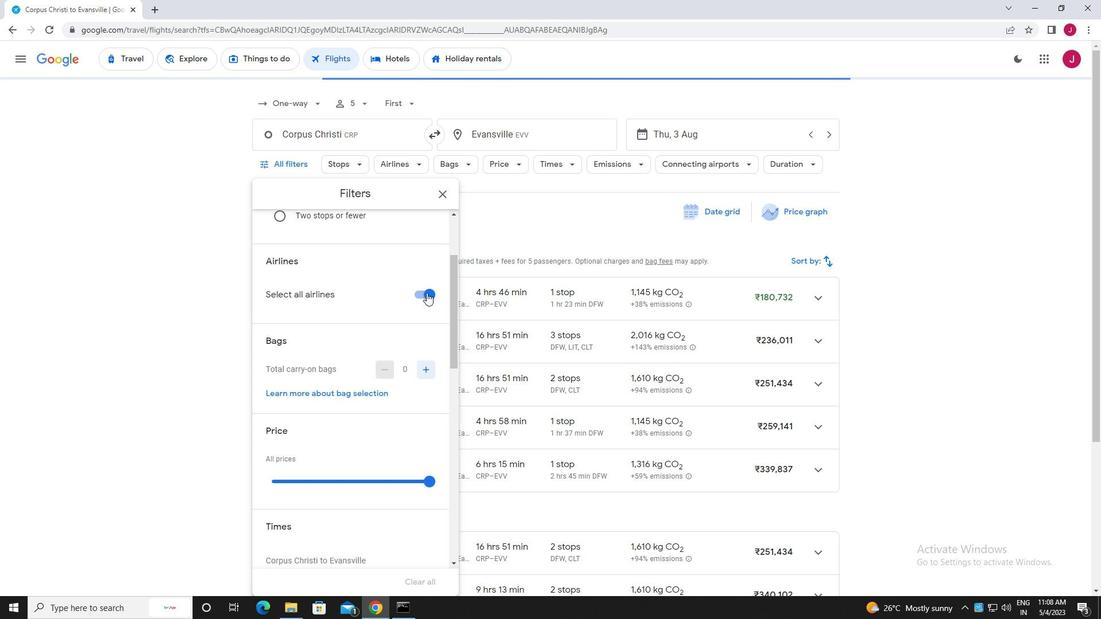 
Action: Mouse moved to (336, 264)
Screenshot: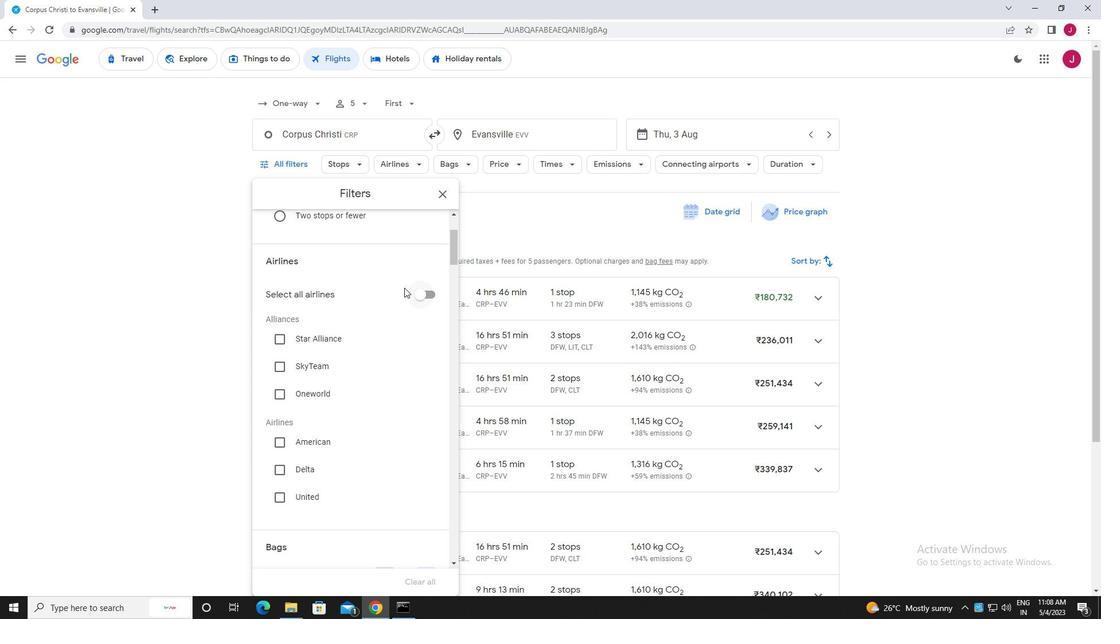 
Action: Mouse scrolled (336, 263) with delta (0, 0)
Screenshot: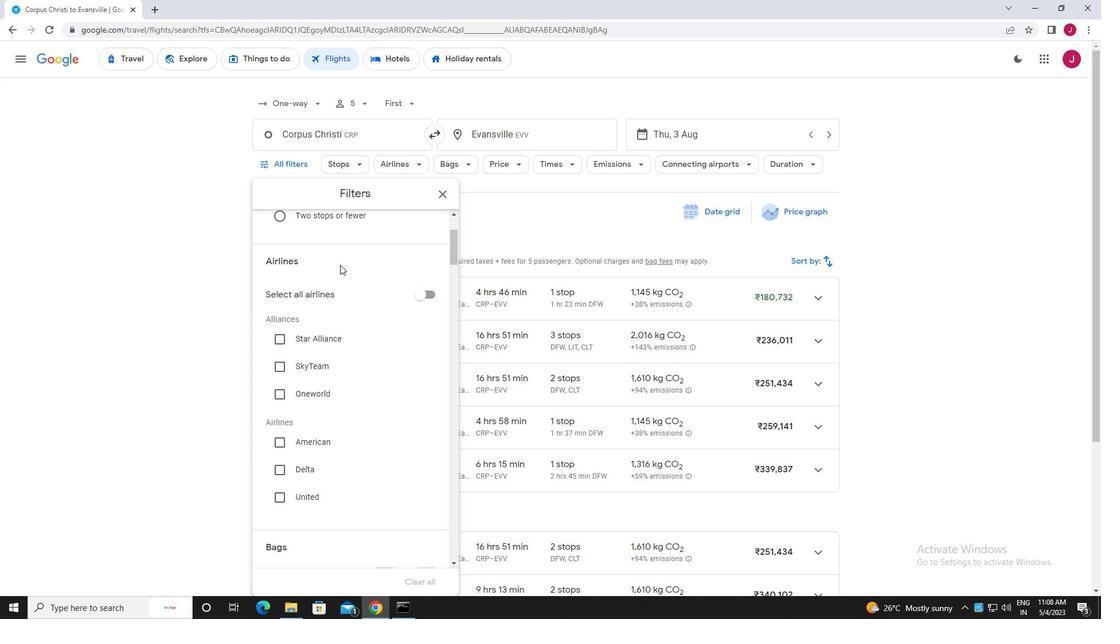 
Action: Mouse scrolled (336, 263) with delta (0, 0)
Screenshot: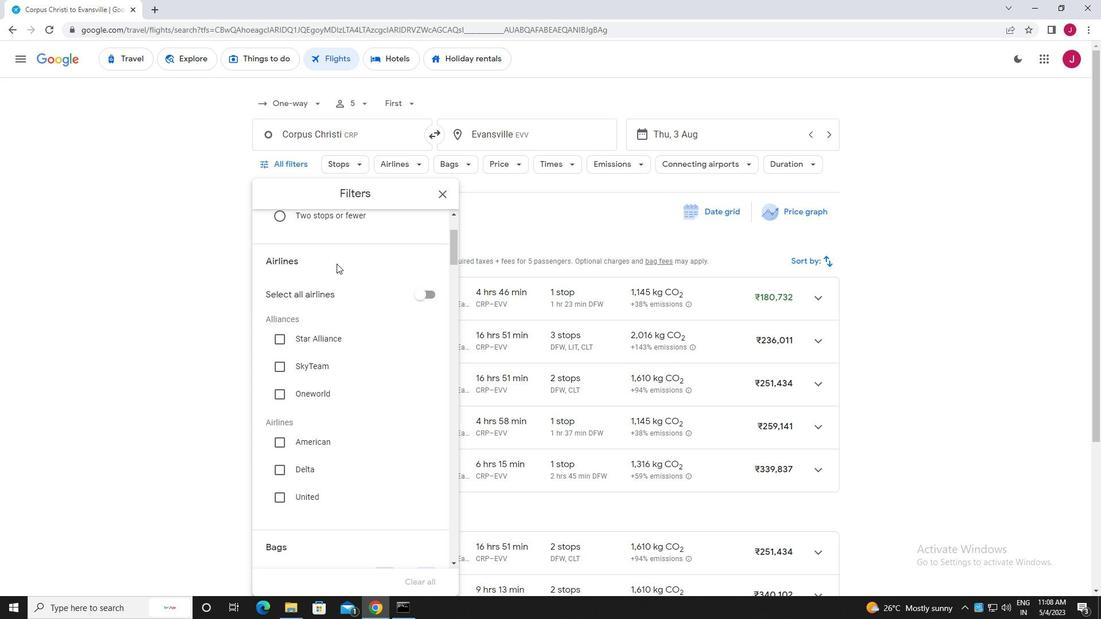 
Action: Mouse moved to (325, 258)
Screenshot: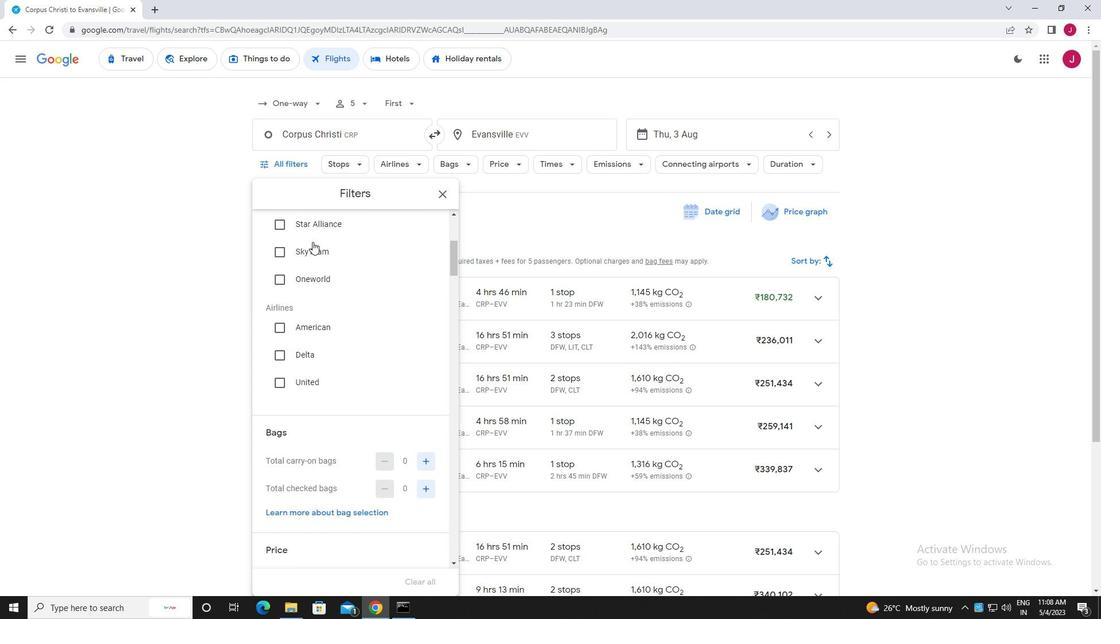 
Action: Mouse scrolled (325, 259) with delta (0, 0)
Screenshot: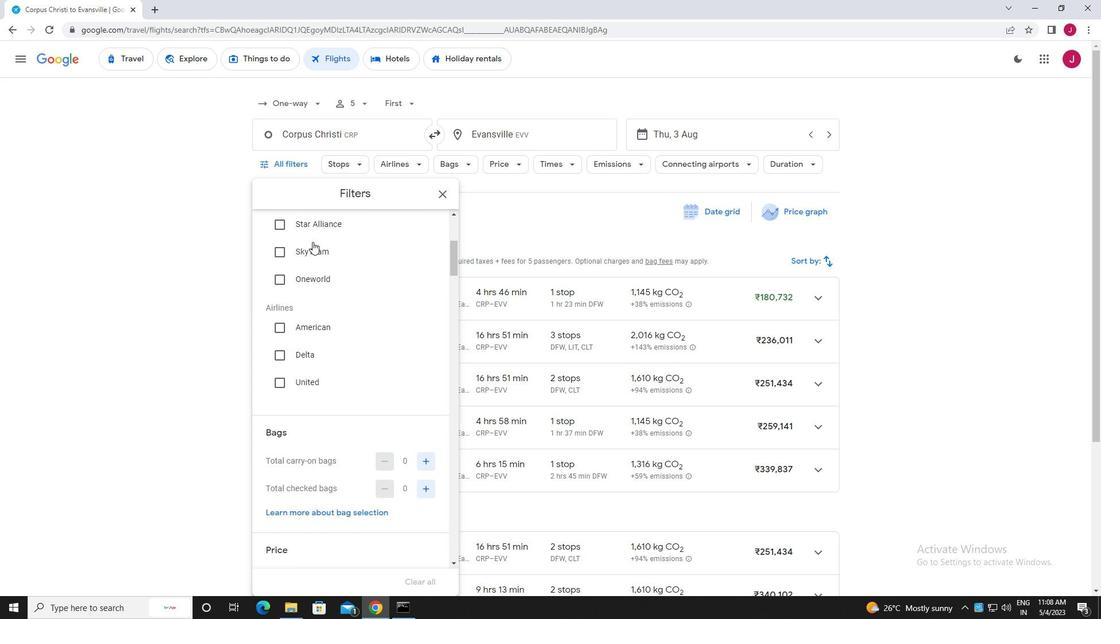 
Action: Mouse moved to (326, 258)
Screenshot: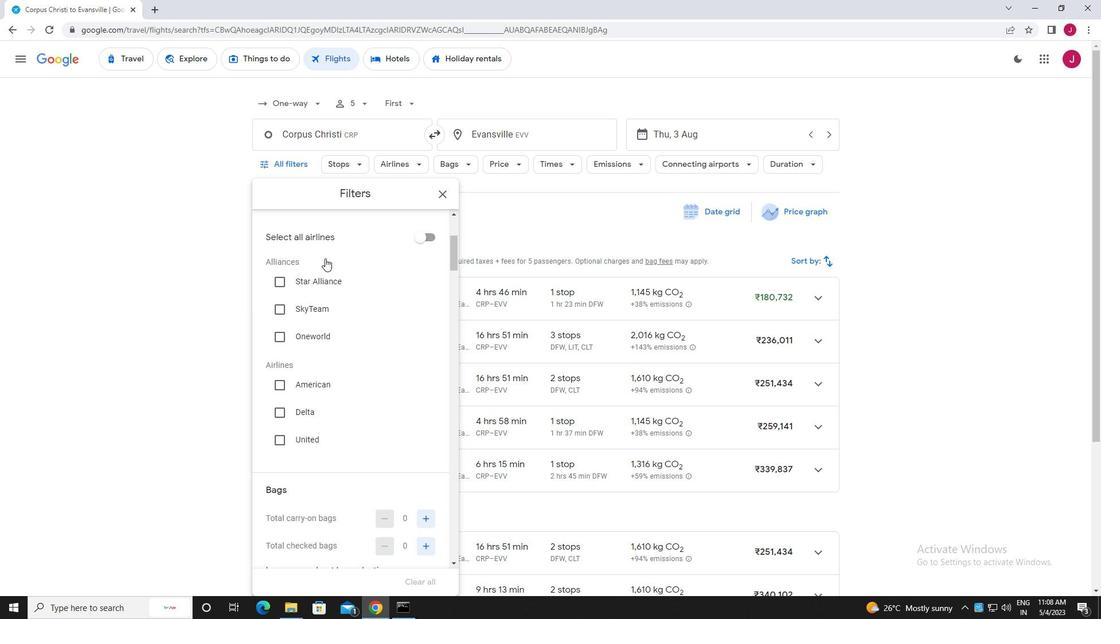 
Action: Mouse scrolled (326, 258) with delta (0, 0)
Screenshot: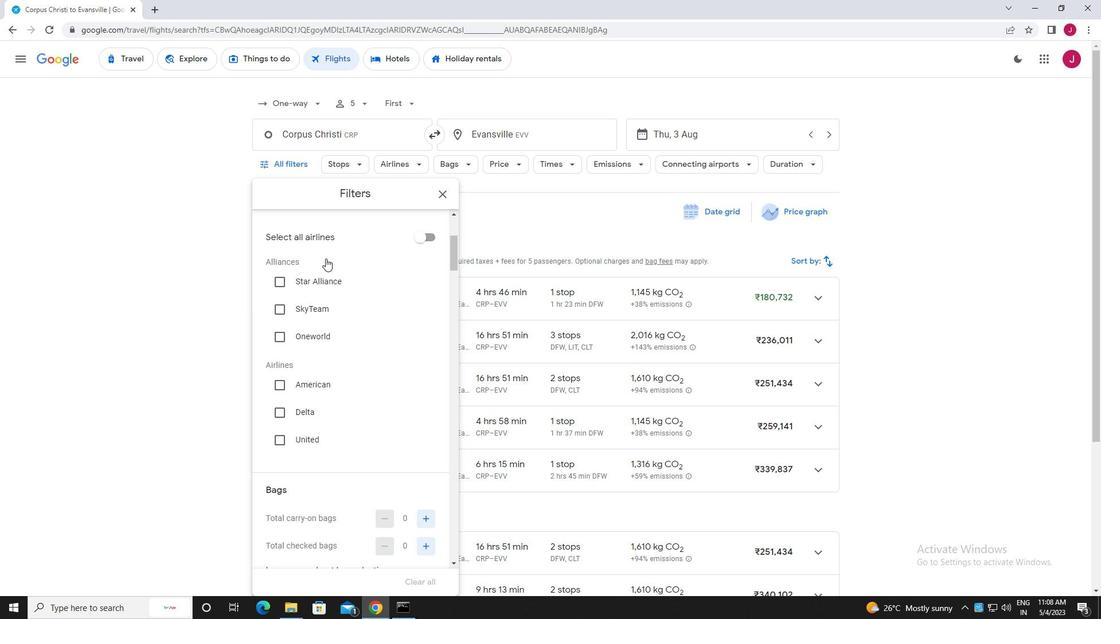 
Action: Mouse scrolled (326, 258) with delta (0, 0)
Screenshot: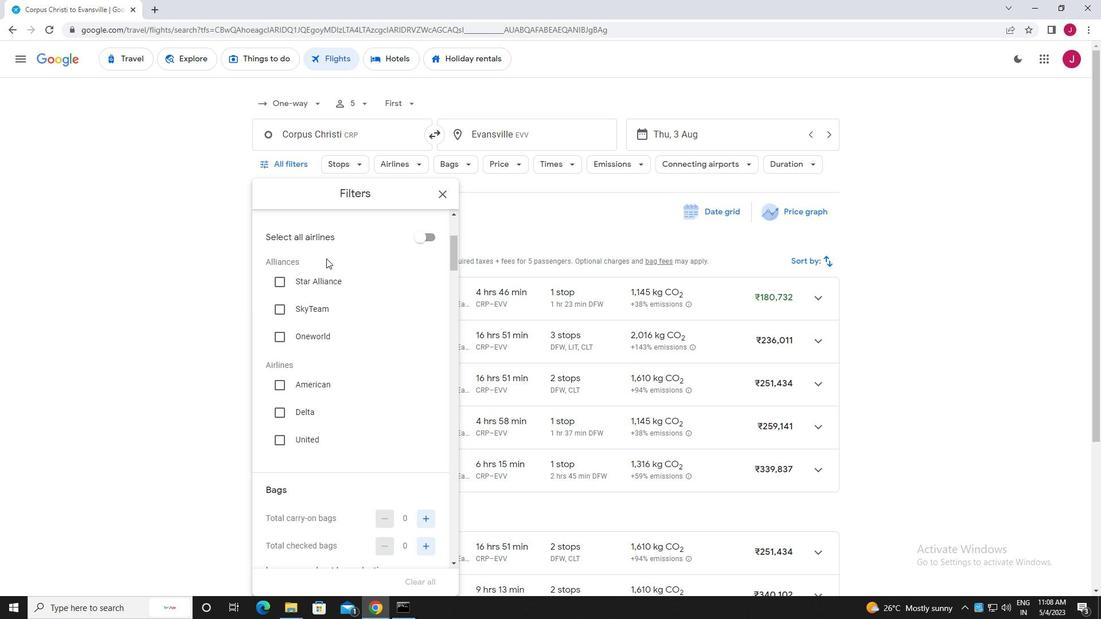 
Action: Mouse moved to (326, 258)
Screenshot: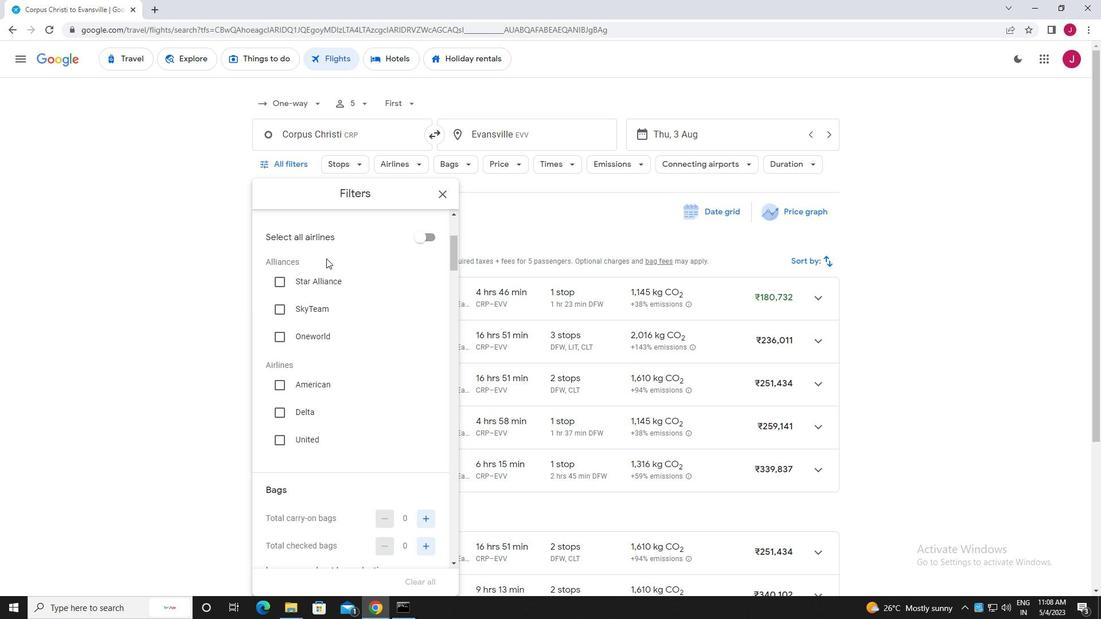 
Action: Mouse scrolled (326, 258) with delta (0, 0)
Screenshot: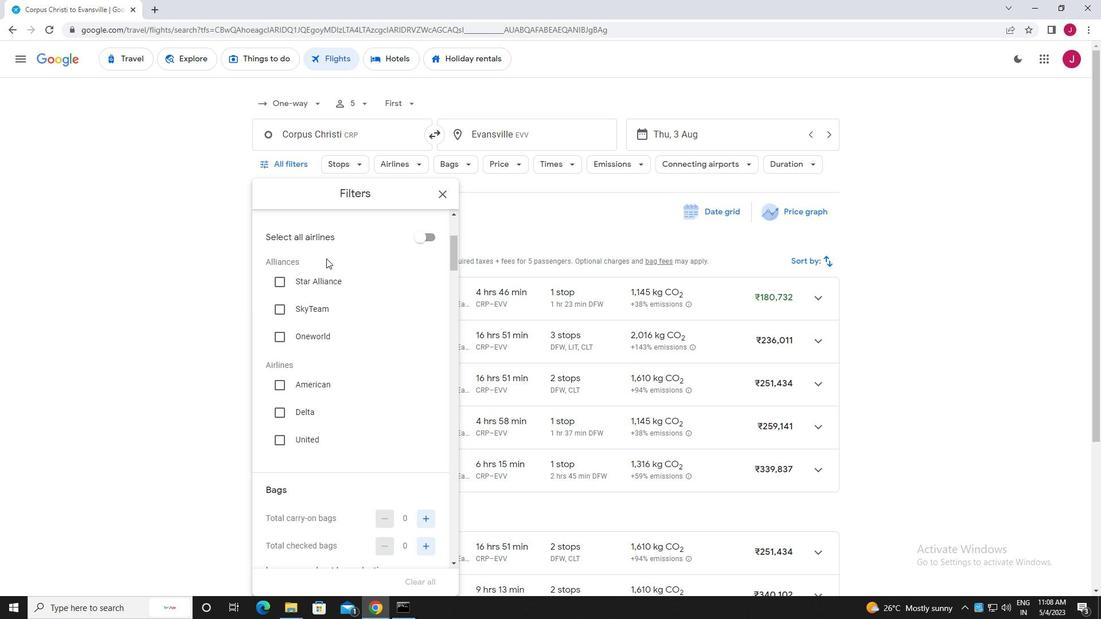 
Action: Mouse scrolled (326, 258) with delta (0, 0)
Screenshot: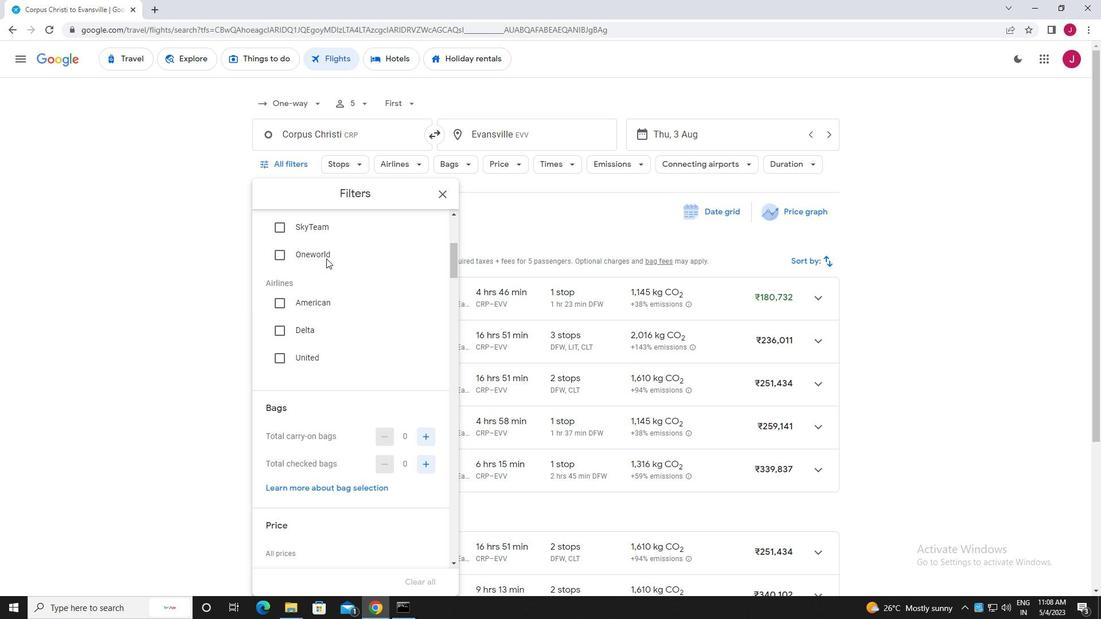 
Action: Mouse scrolled (326, 258) with delta (0, 0)
Screenshot: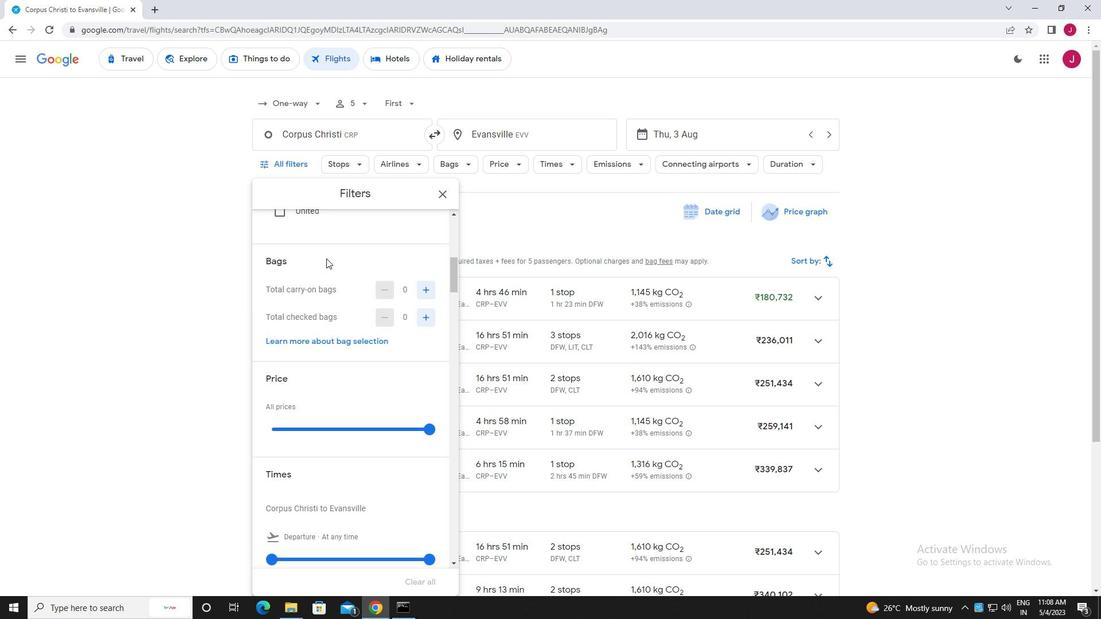 
Action: Mouse moved to (429, 258)
Screenshot: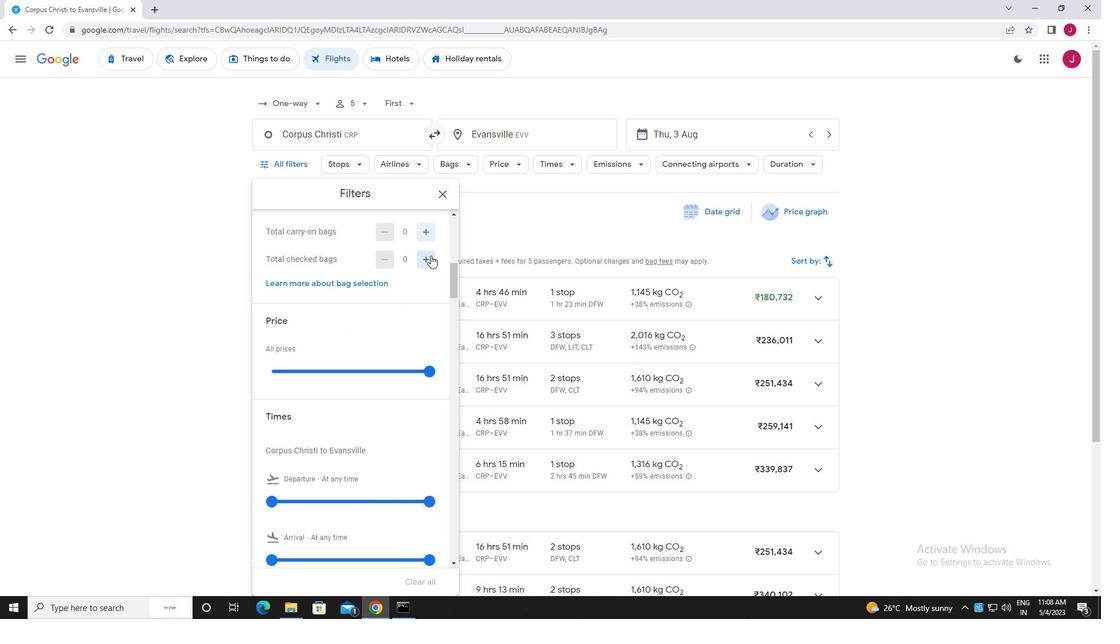 
Action: Mouse pressed left at (429, 258)
Screenshot: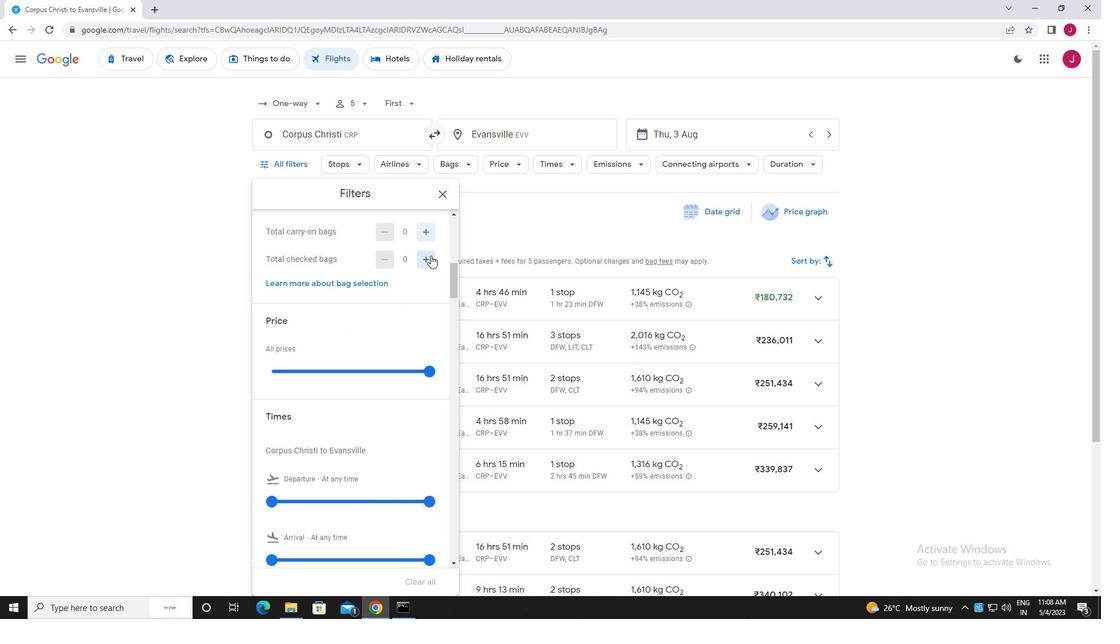 
Action: Mouse pressed left at (429, 258)
Screenshot: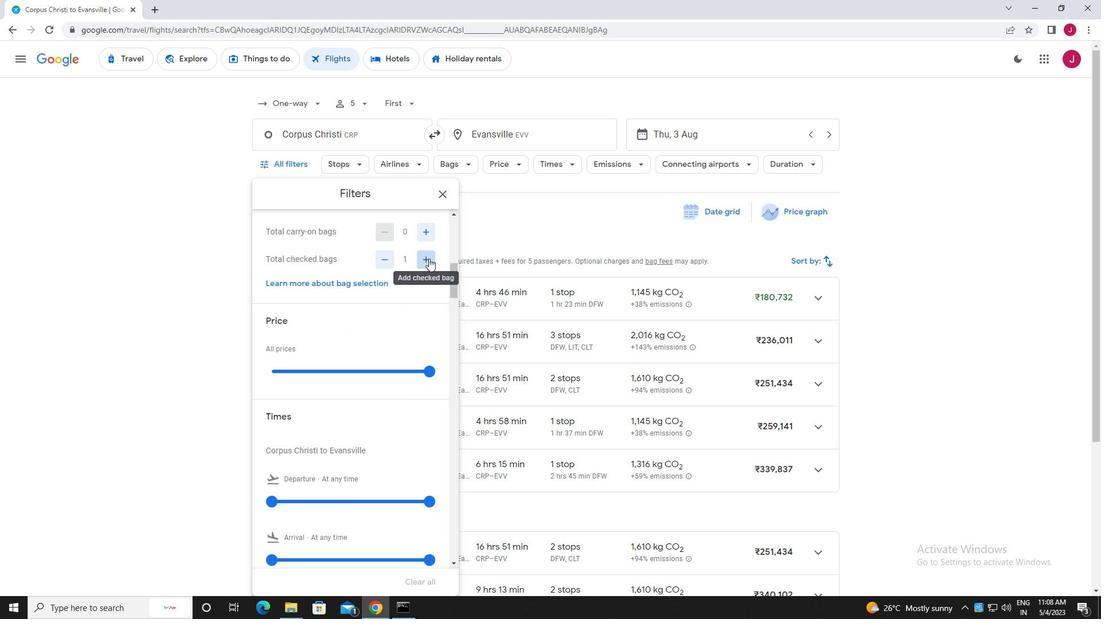 
Action: Mouse pressed left at (429, 258)
Screenshot: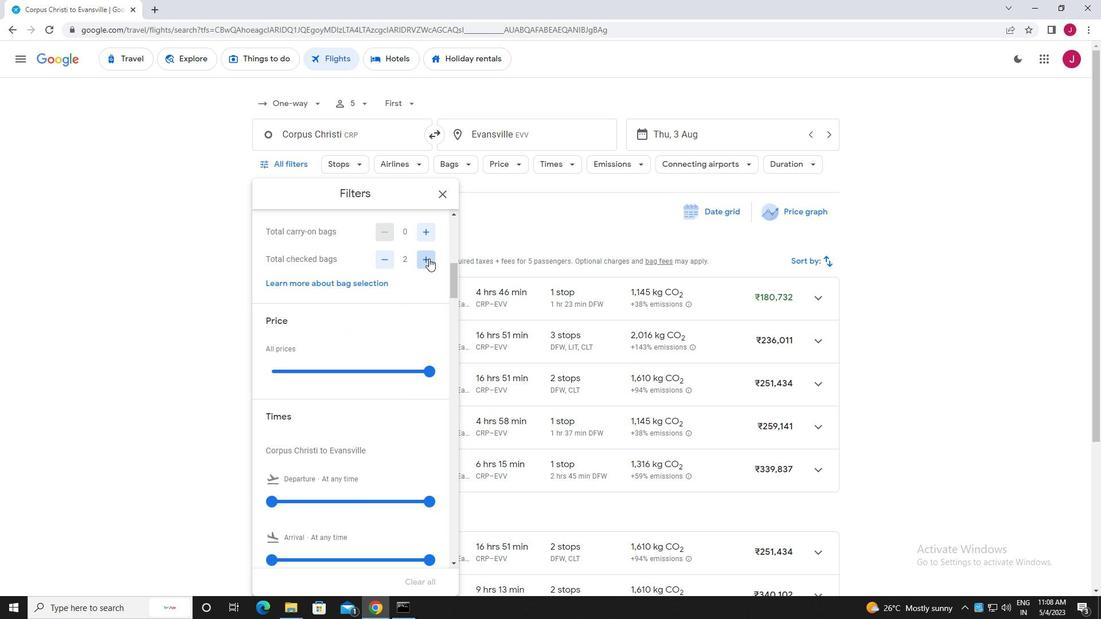 
Action: Mouse pressed left at (429, 258)
Screenshot: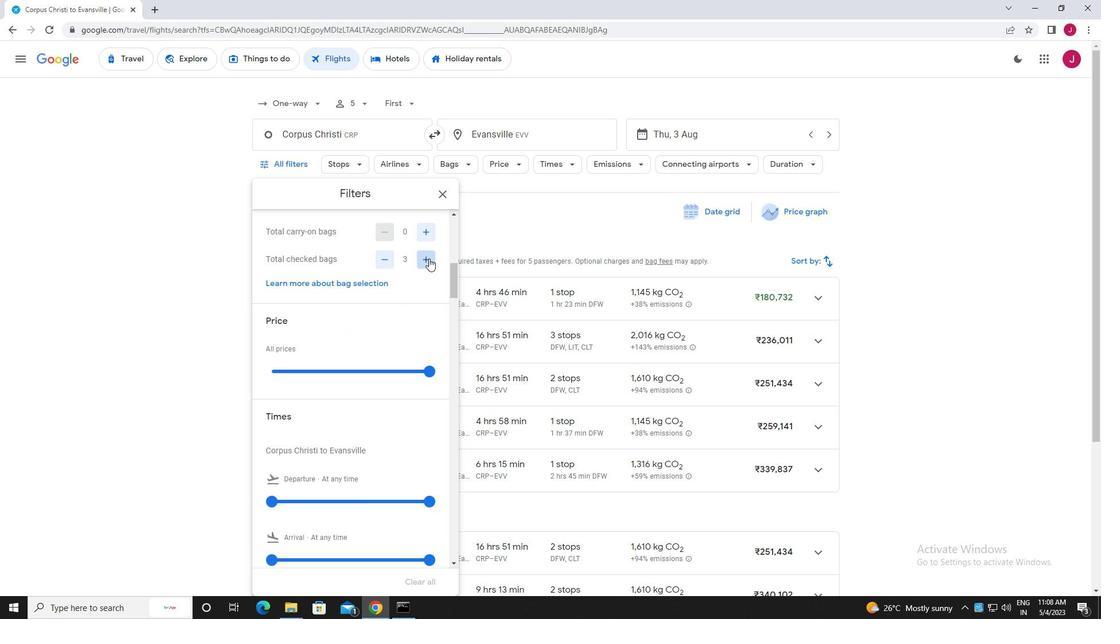 
Action: Mouse pressed left at (429, 258)
Screenshot: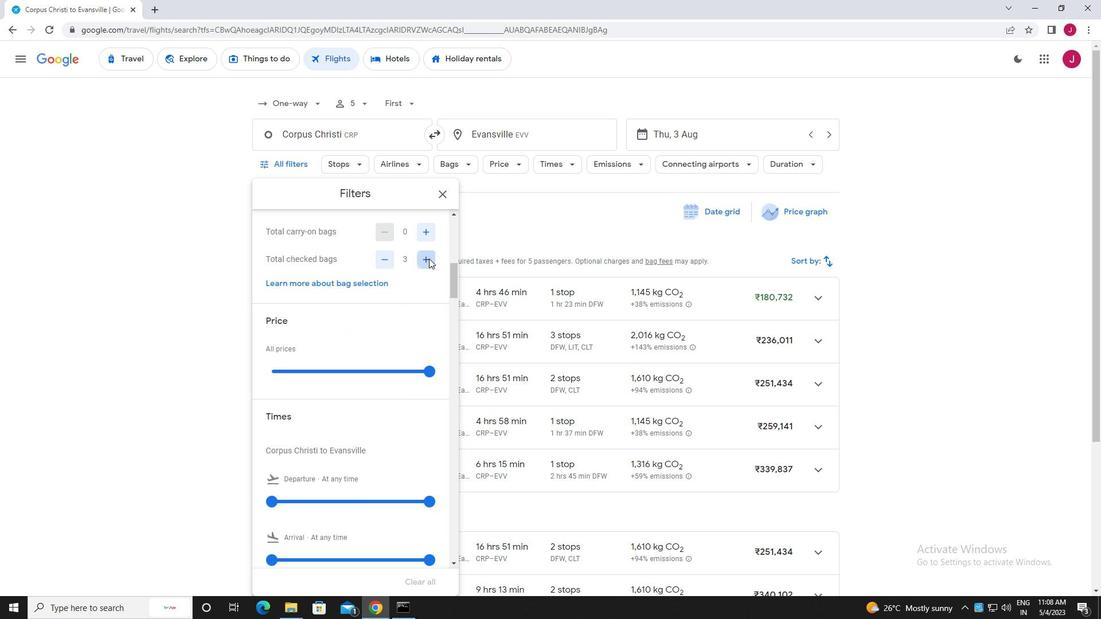 
Action: Mouse moved to (429, 258)
Screenshot: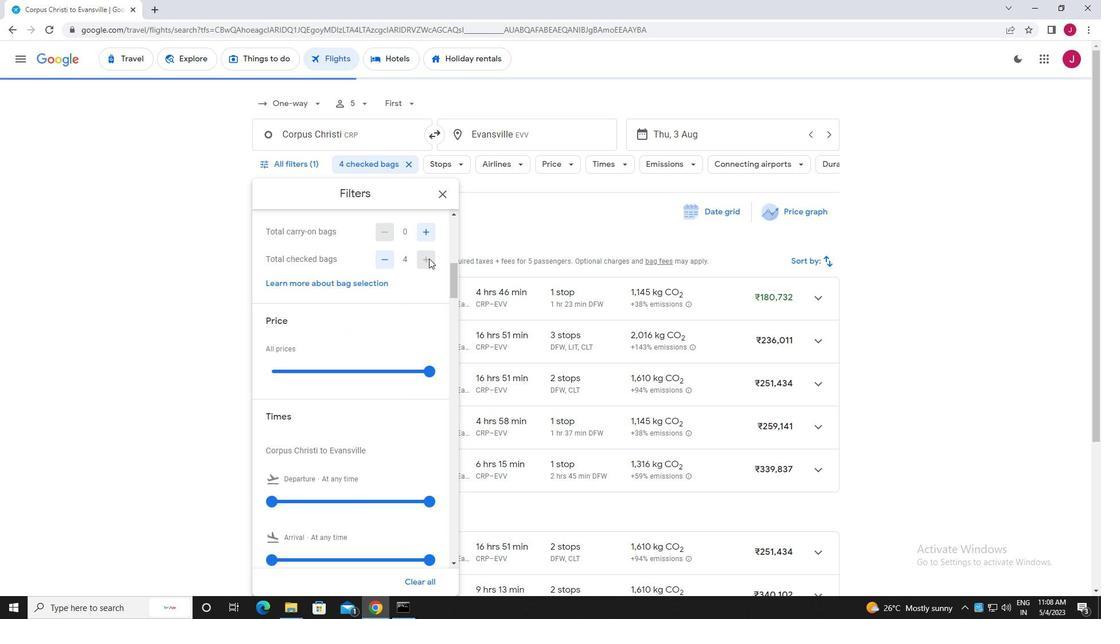 
Action: Mouse scrolled (429, 258) with delta (0, 0)
Screenshot: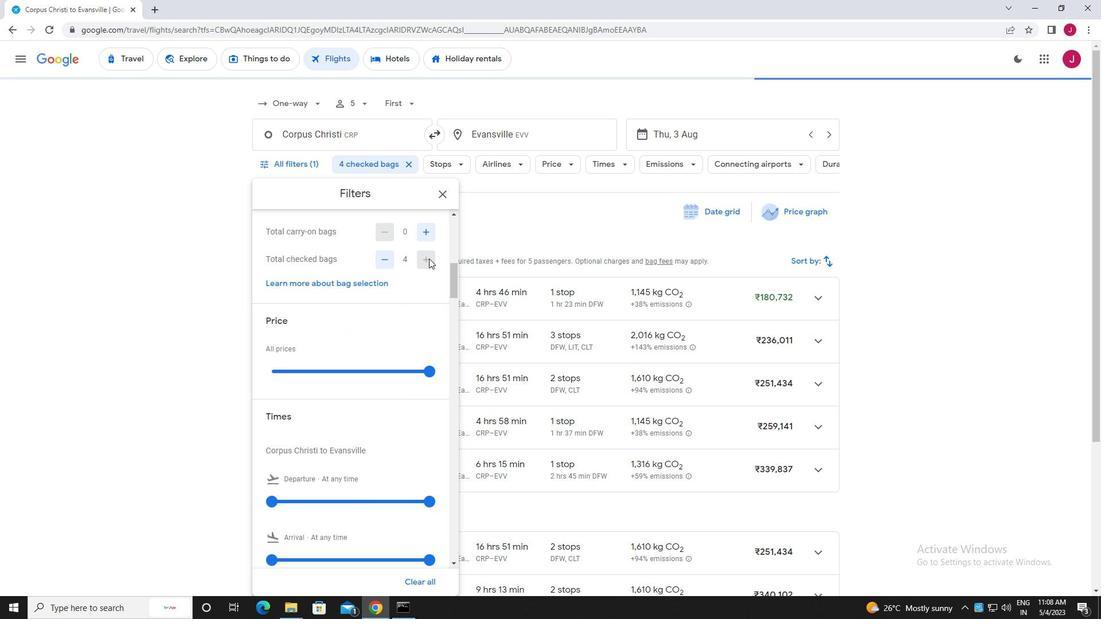 
Action: Mouse scrolled (429, 258) with delta (0, 0)
Screenshot: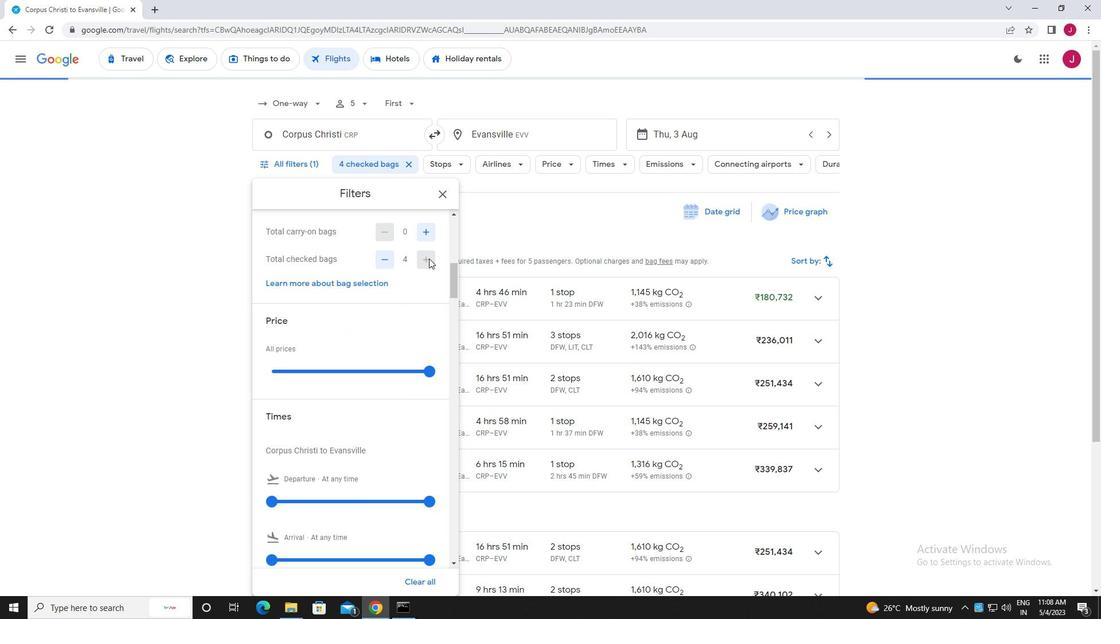 
Action: Mouse moved to (428, 258)
Screenshot: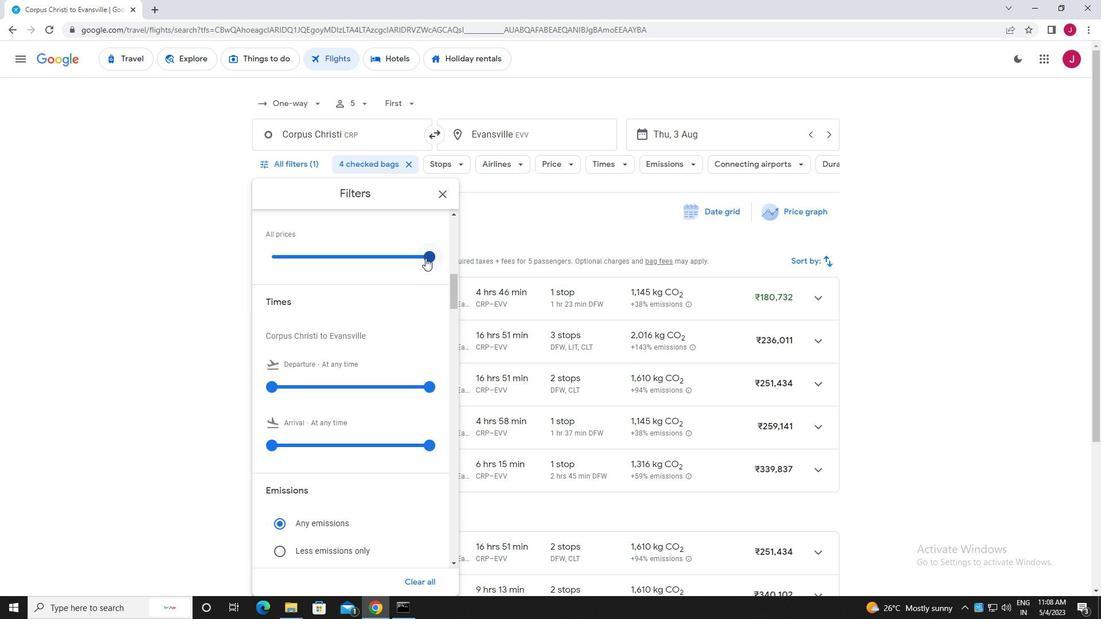
Action: Mouse pressed left at (428, 258)
Screenshot: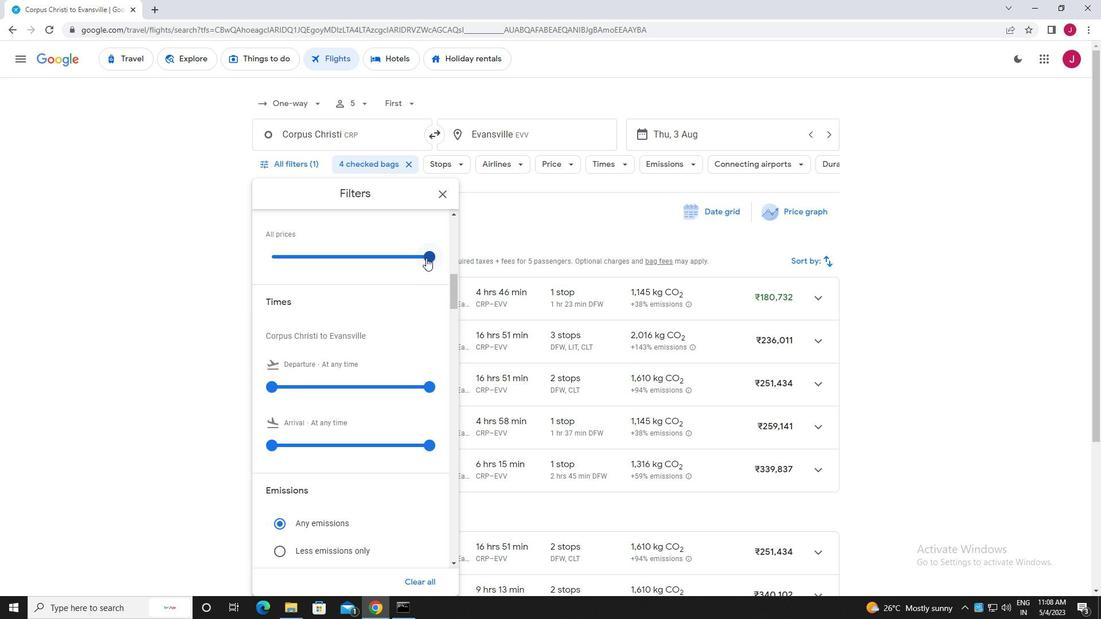 
Action: Mouse moved to (273, 383)
Screenshot: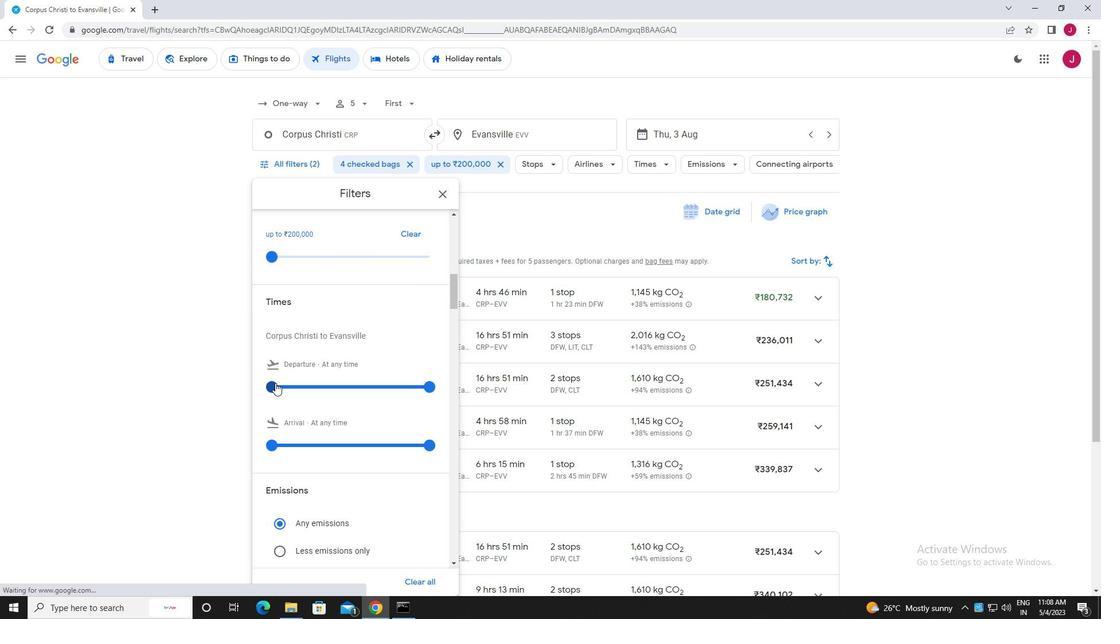 
Action: Mouse pressed left at (273, 383)
Screenshot: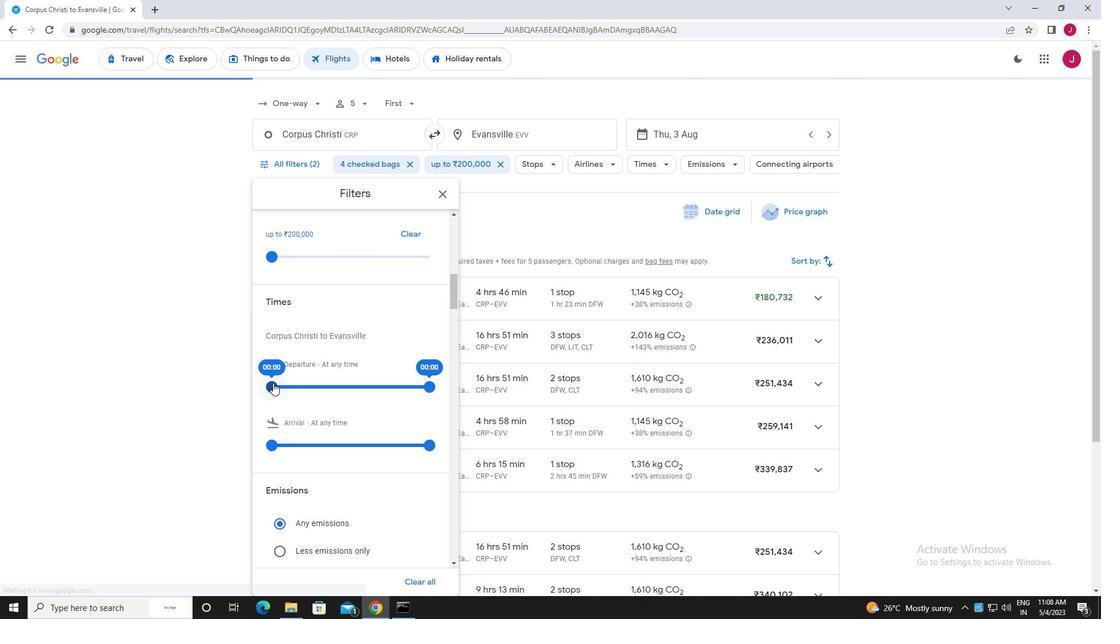 
Action: Mouse moved to (445, 193)
Screenshot: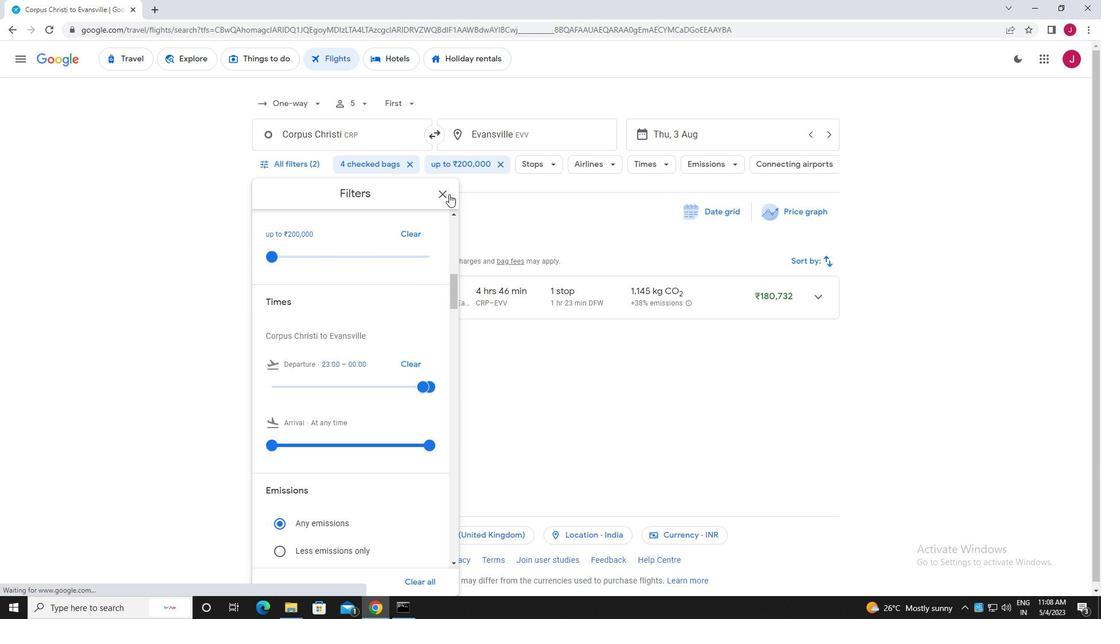 
Action: Mouse pressed left at (445, 193)
Screenshot: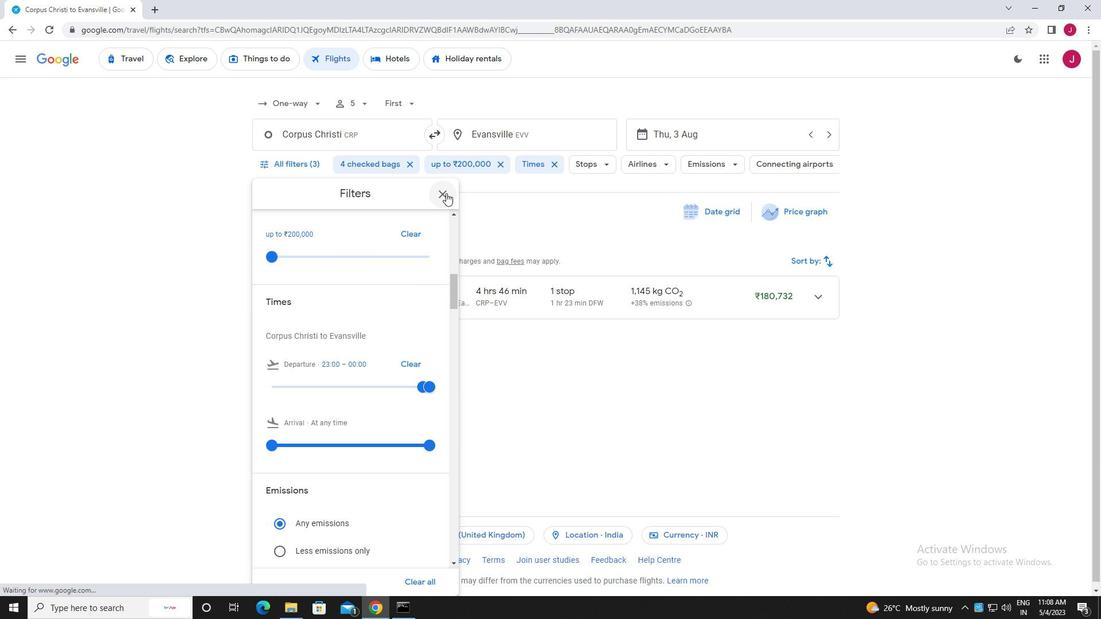 
Action: Mouse moved to (444, 193)
Screenshot: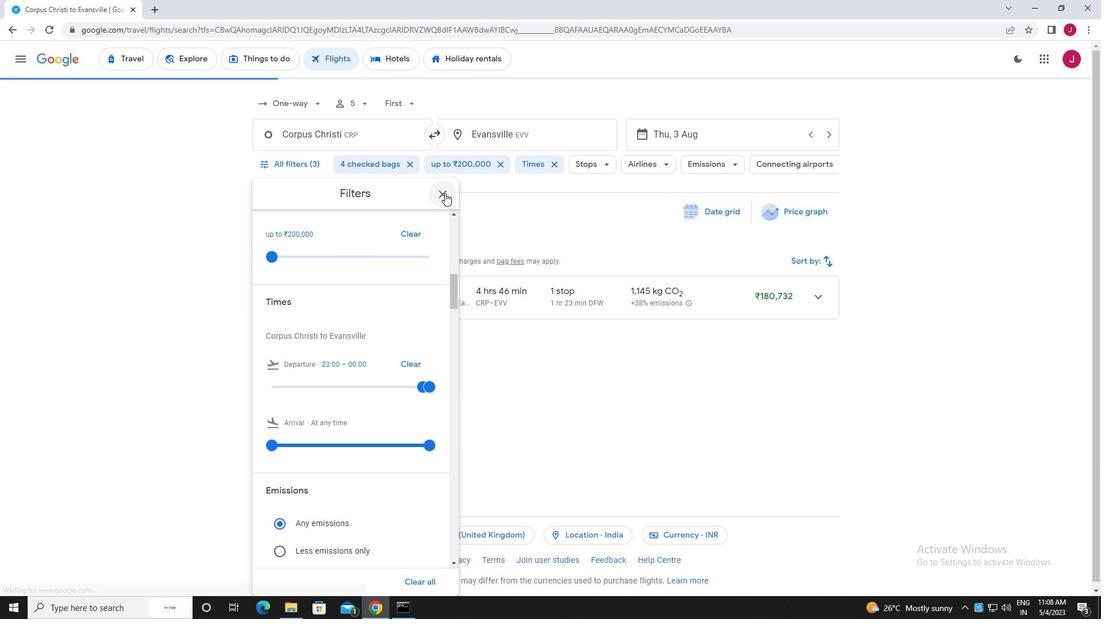 
